 Task: Find a one-way flight from Budapest to Warsaw for 4 passengers on 18 July.
Action: Mouse pressed left at (379, 342)
Screenshot: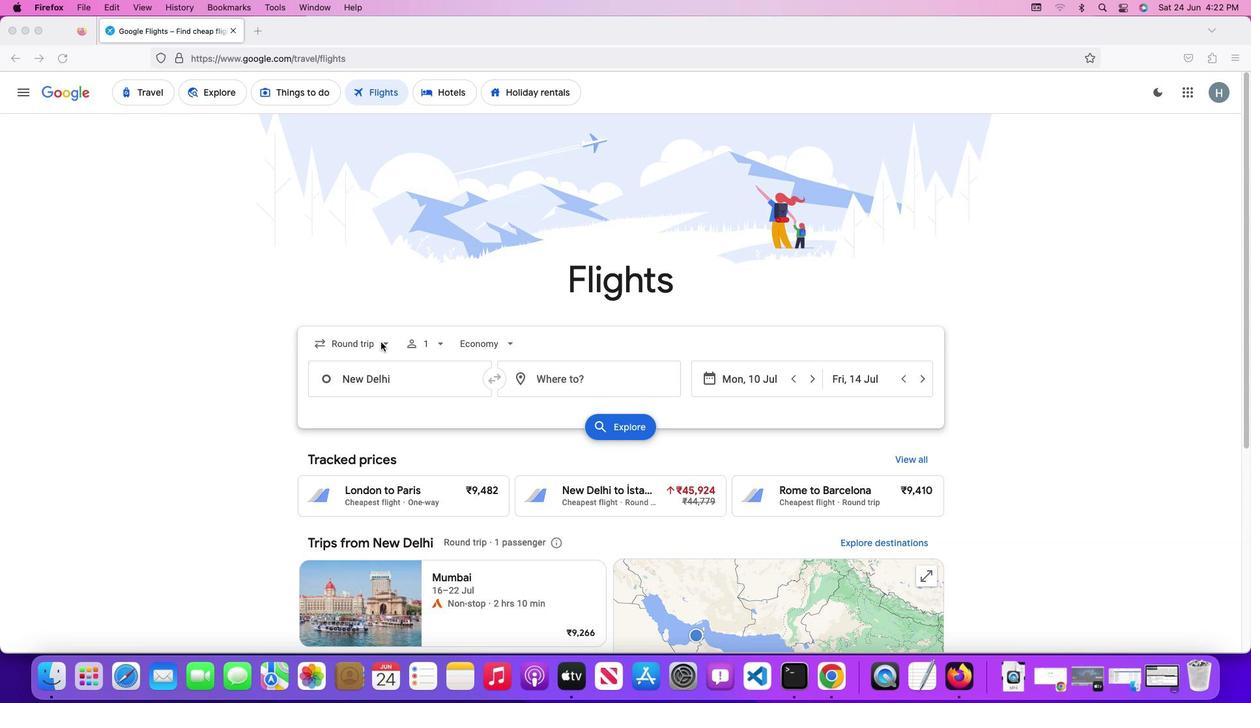 
Action: Mouse moved to (381, 342)
Screenshot: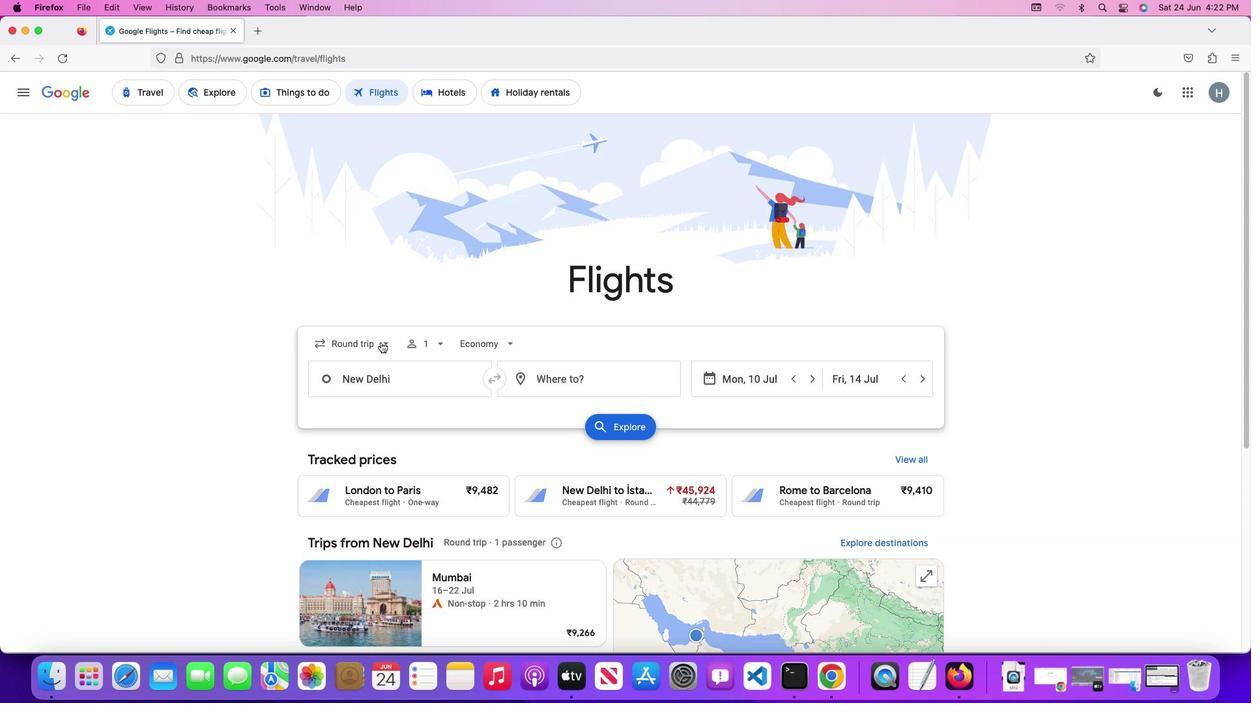
Action: Mouse pressed left at (381, 342)
Screenshot: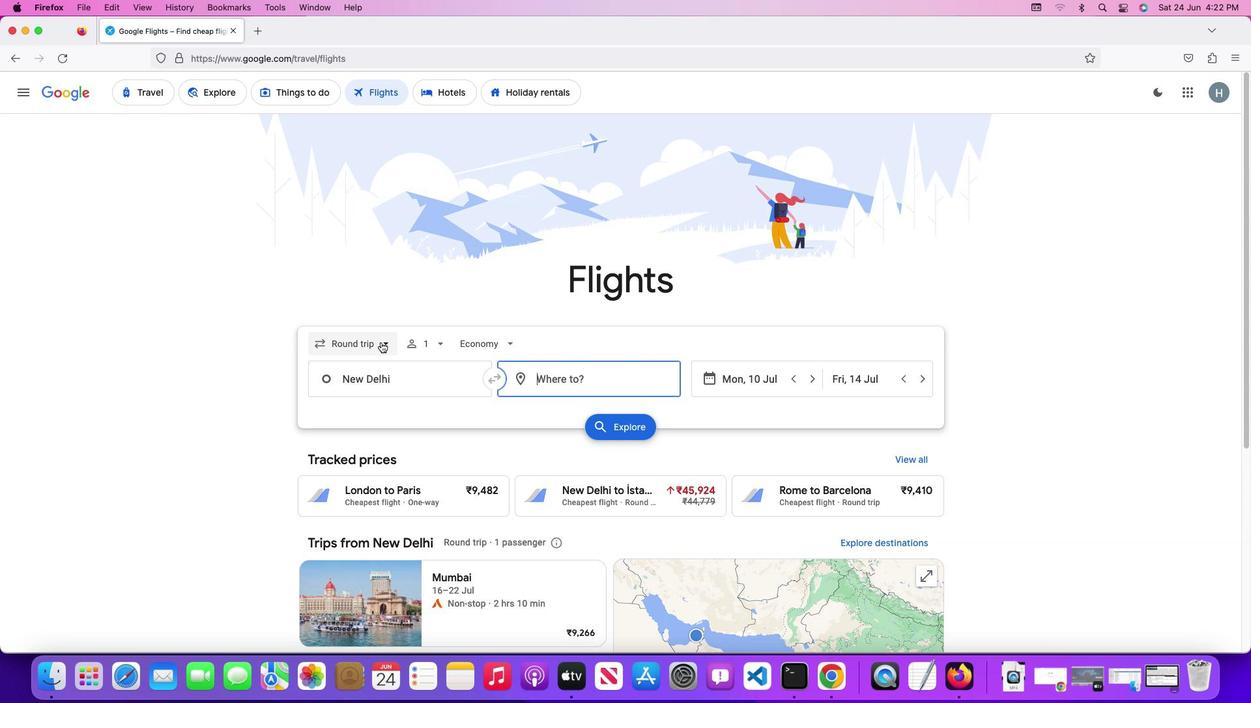 
Action: Mouse moved to (381, 414)
Screenshot: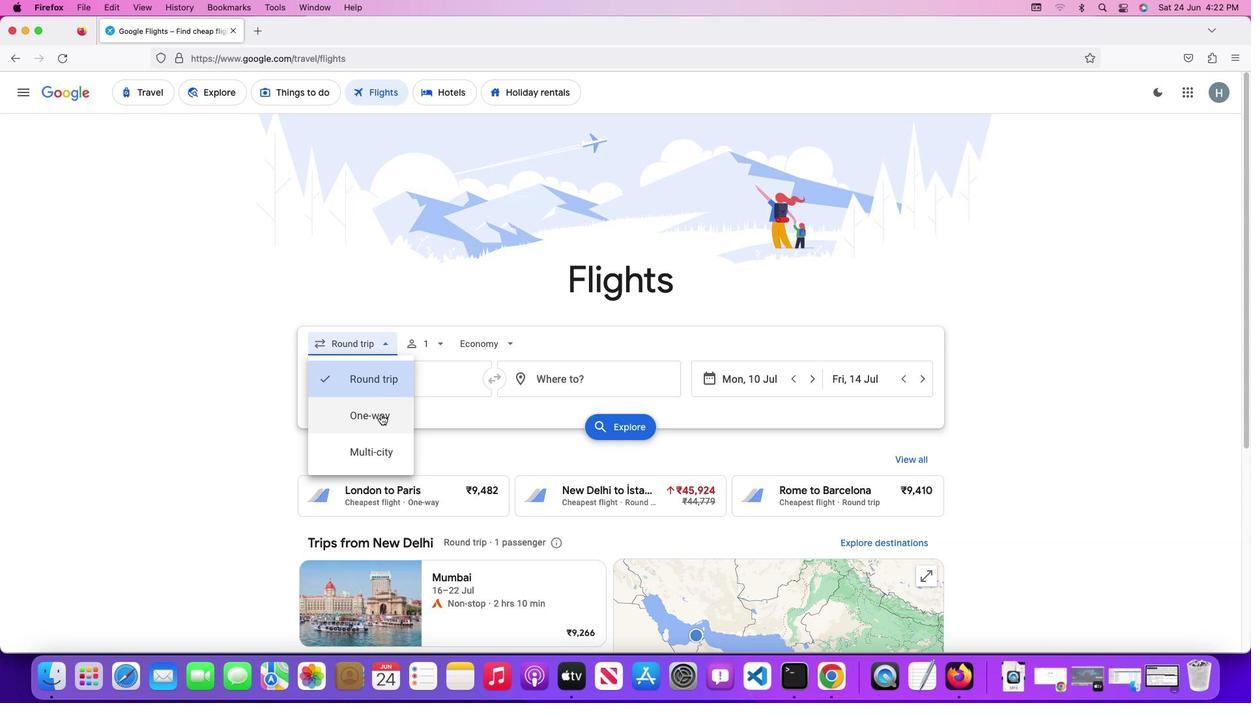 
Action: Mouse pressed left at (381, 414)
Screenshot: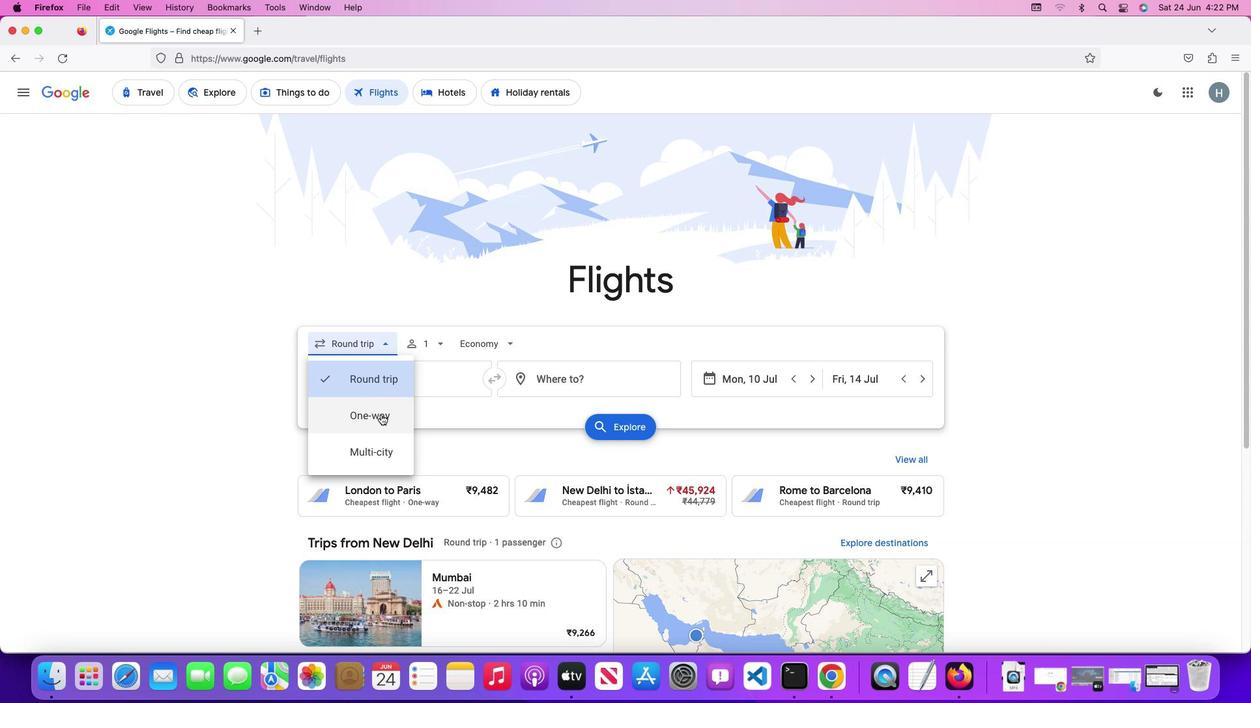 
Action: Mouse moved to (433, 344)
Screenshot: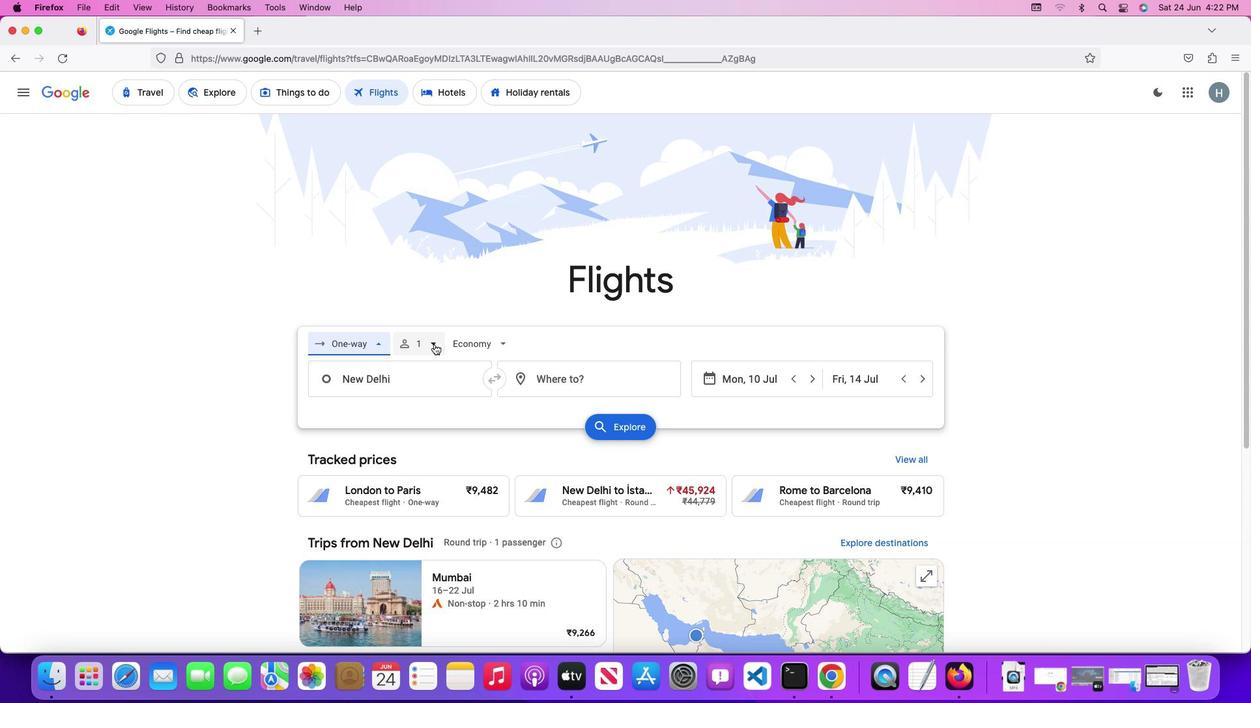 
Action: Mouse pressed left at (433, 344)
Screenshot: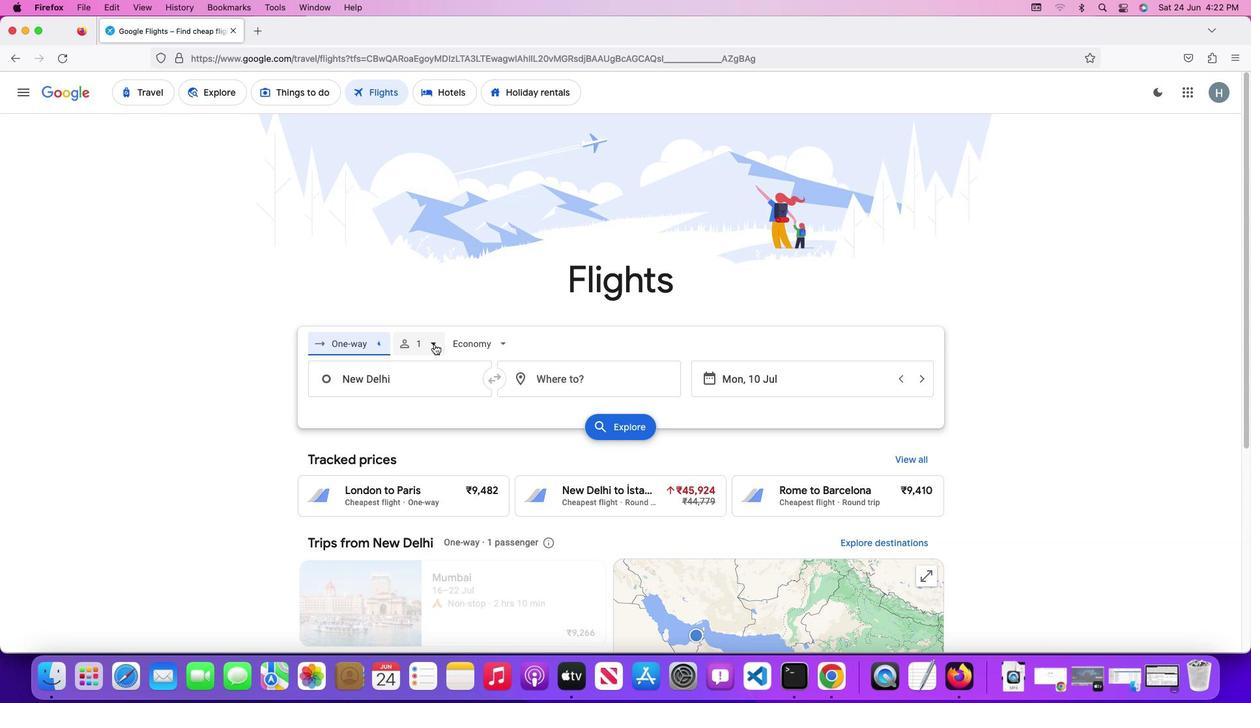 
Action: Mouse moved to (534, 375)
Screenshot: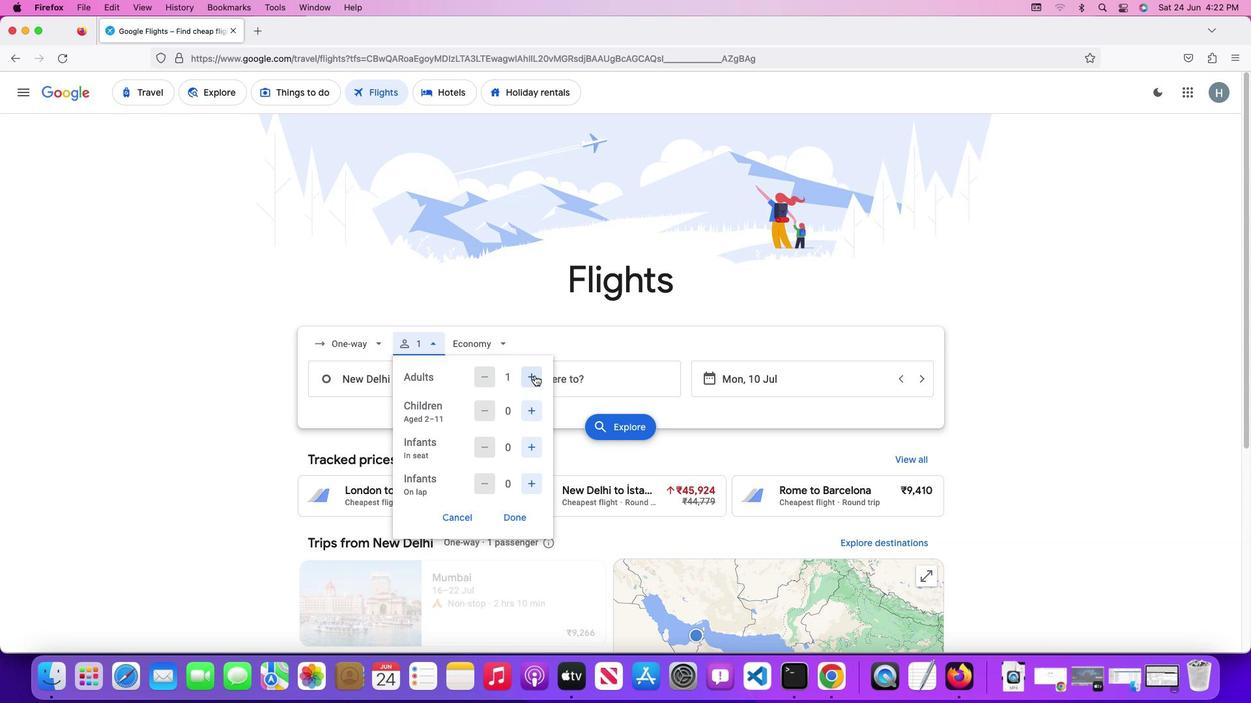 
Action: Mouse pressed left at (534, 375)
Screenshot: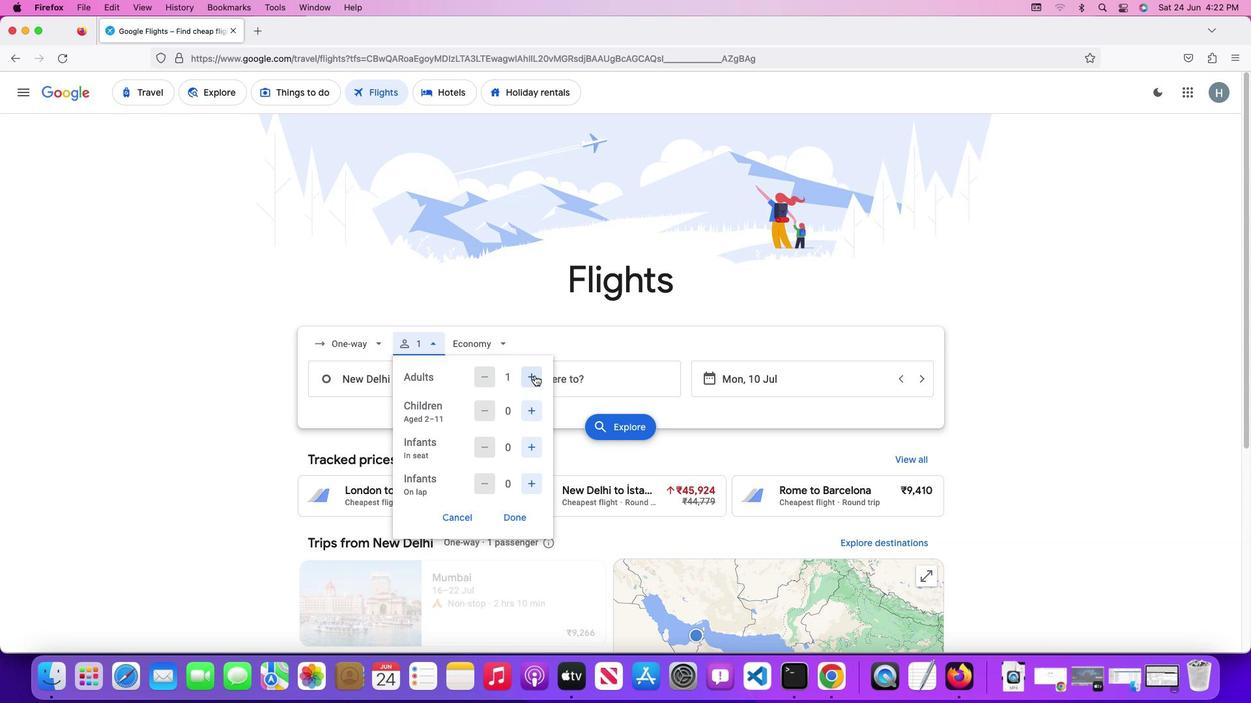 
Action: Mouse pressed left at (534, 375)
Screenshot: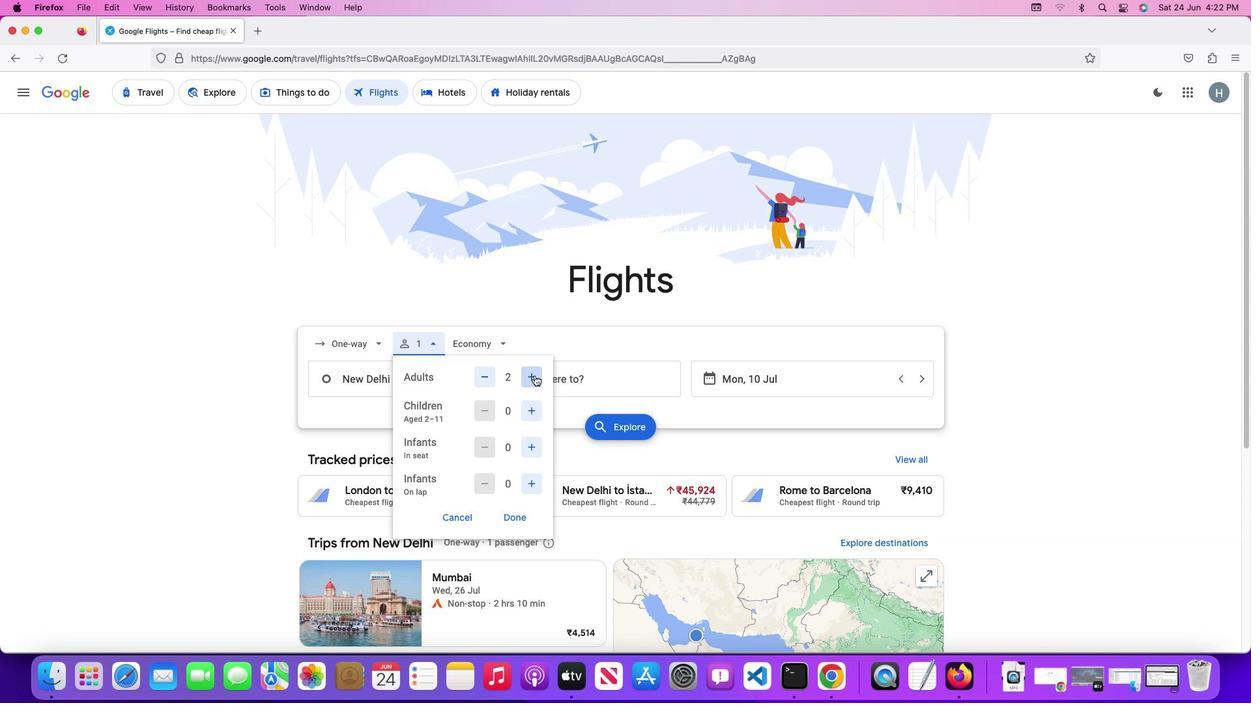 
Action: Mouse moved to (534, 410)
Screenshot: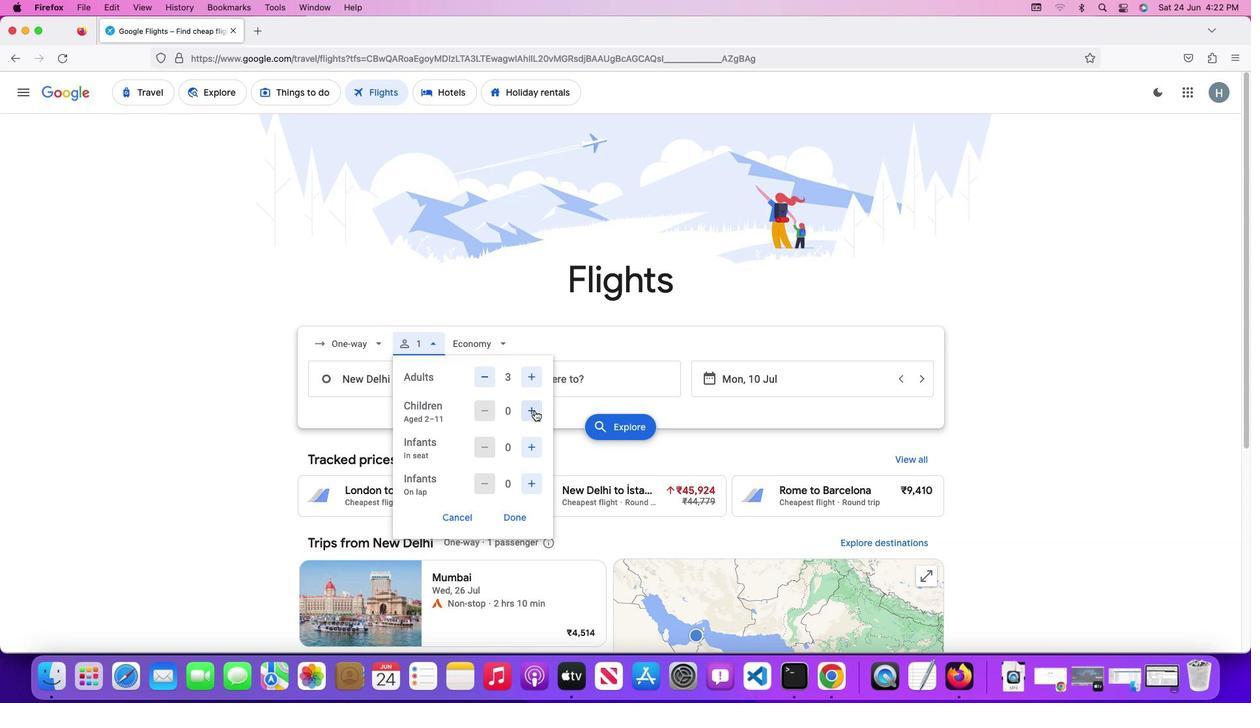 
Action: Mouse pressed left at (534, 410)
Screenshot: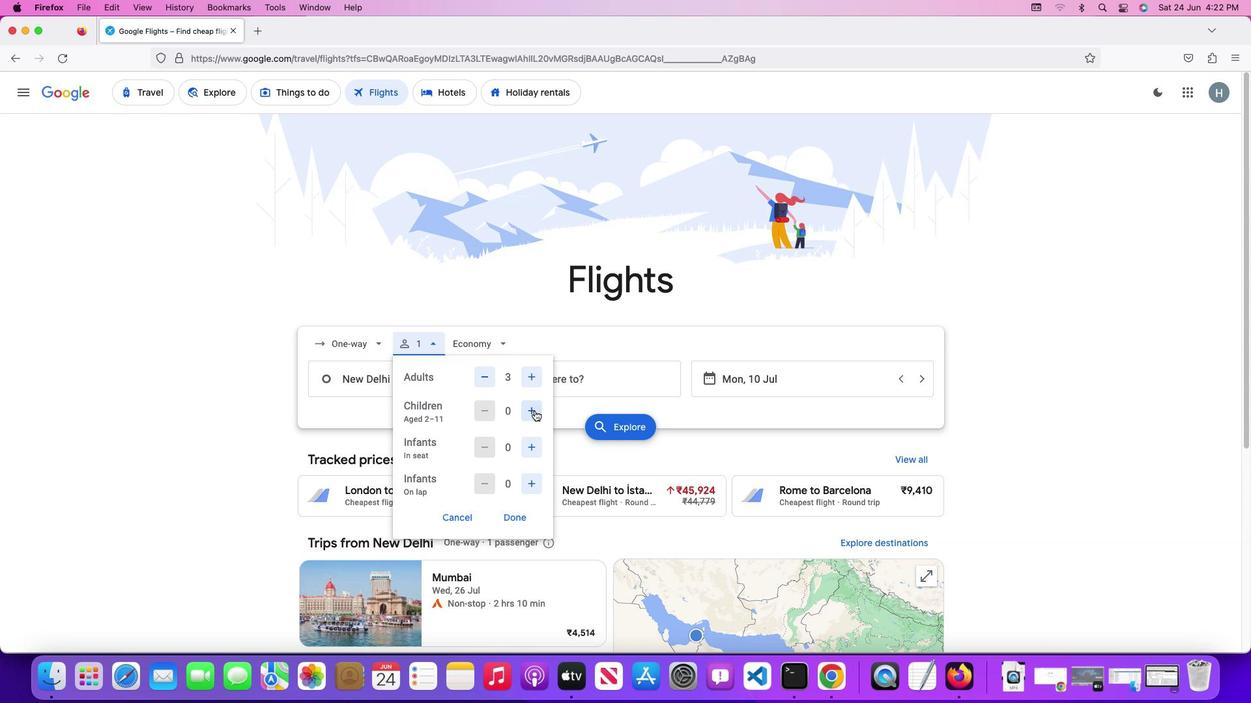 
Action: Mouse moved to (508, 517)
Screenshot: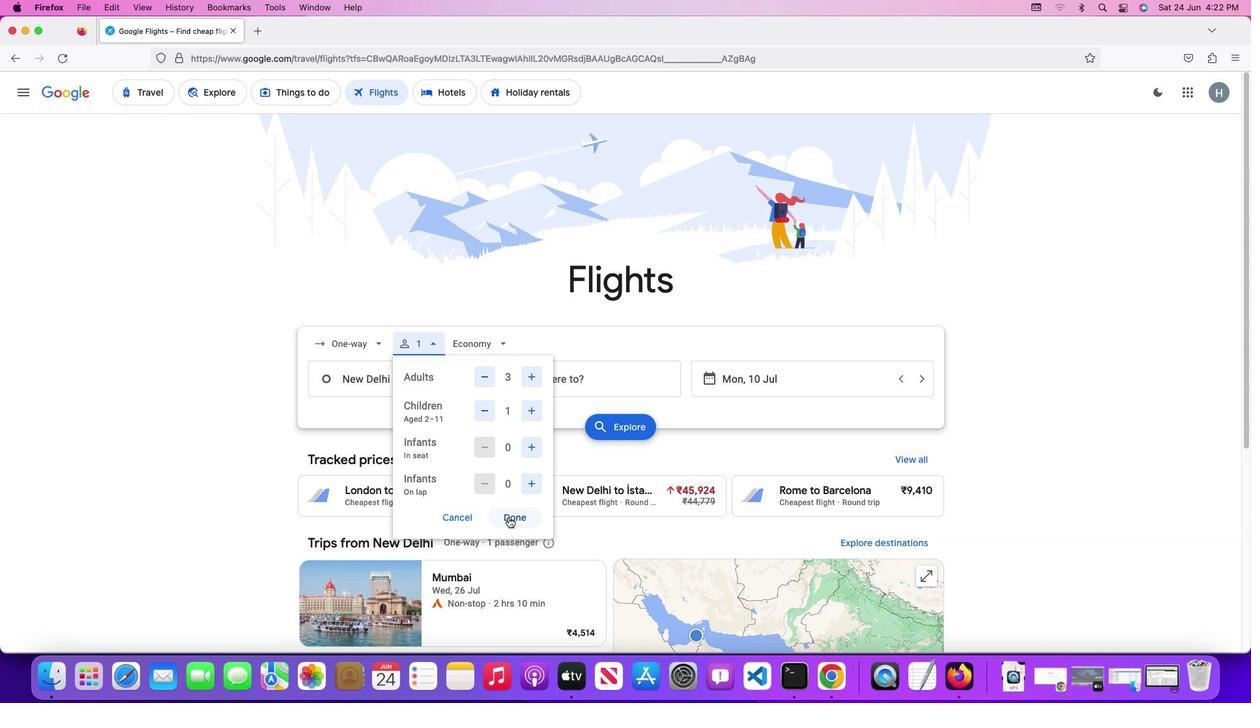 
Action: Mouse pressed left at (508, 517)
Screenshot: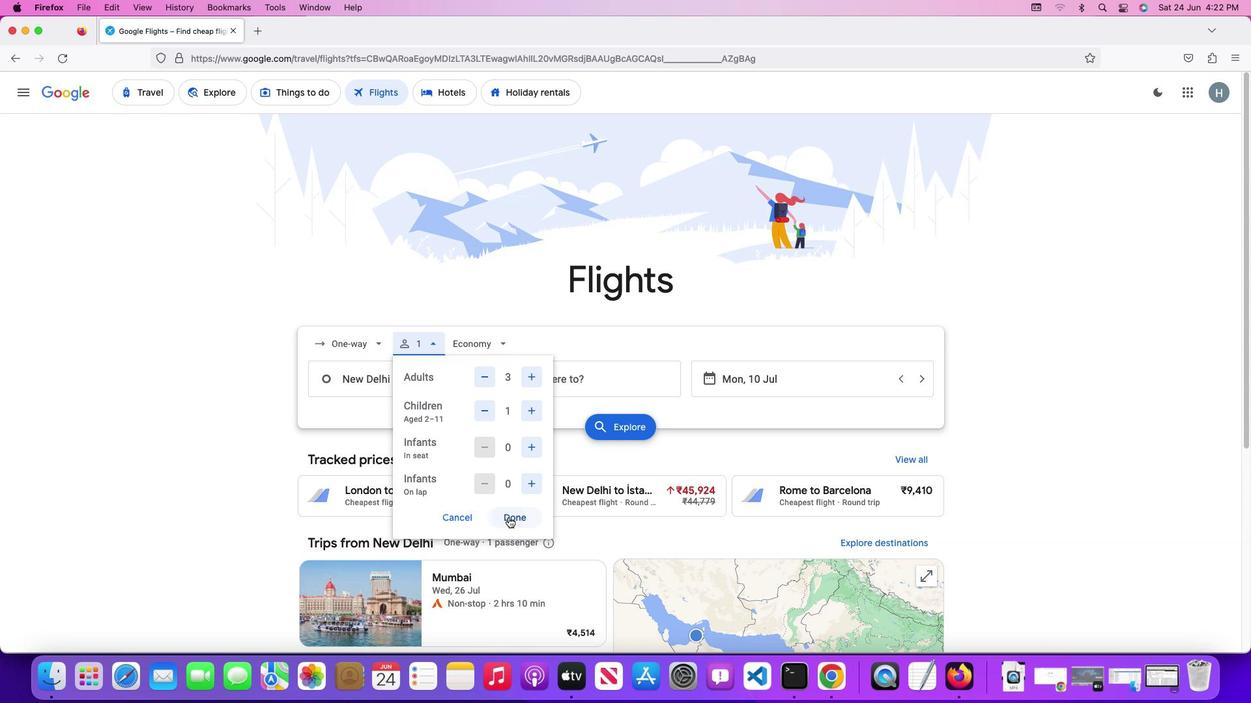 
Action: Mouse moved to (411, 387)
Screenshot: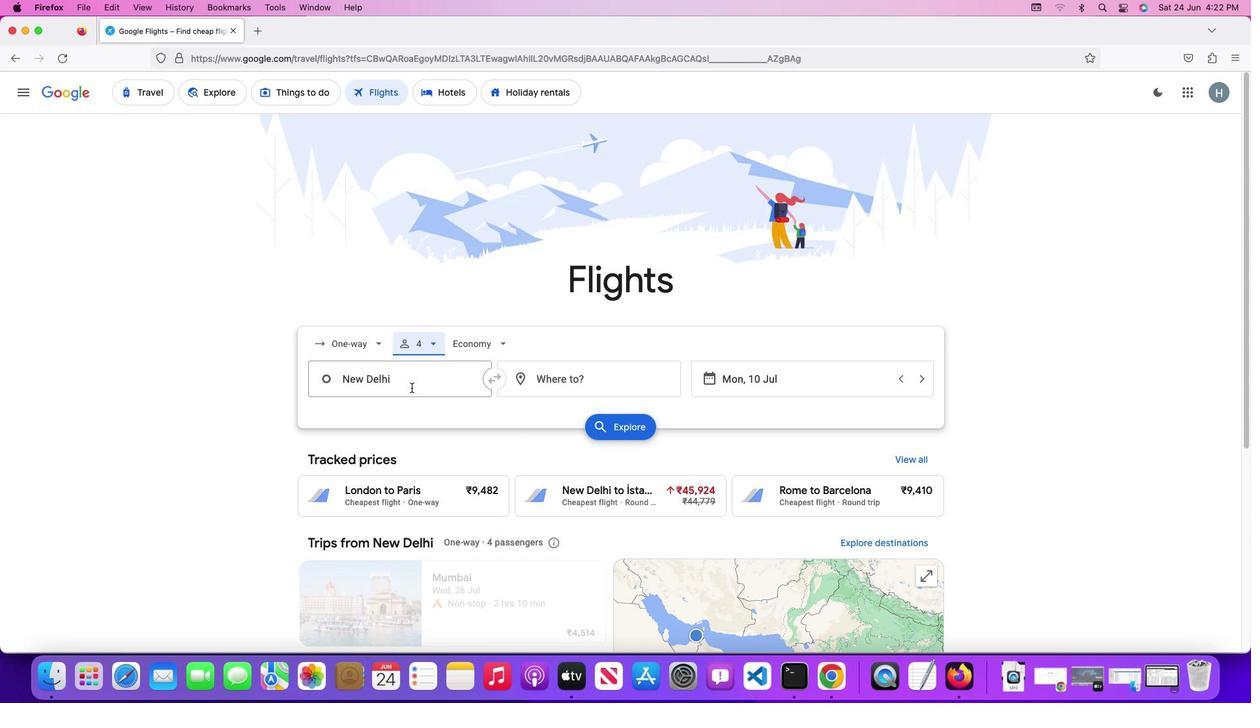 
Action: Mouse pressed left at (411, 387)
Screenshot: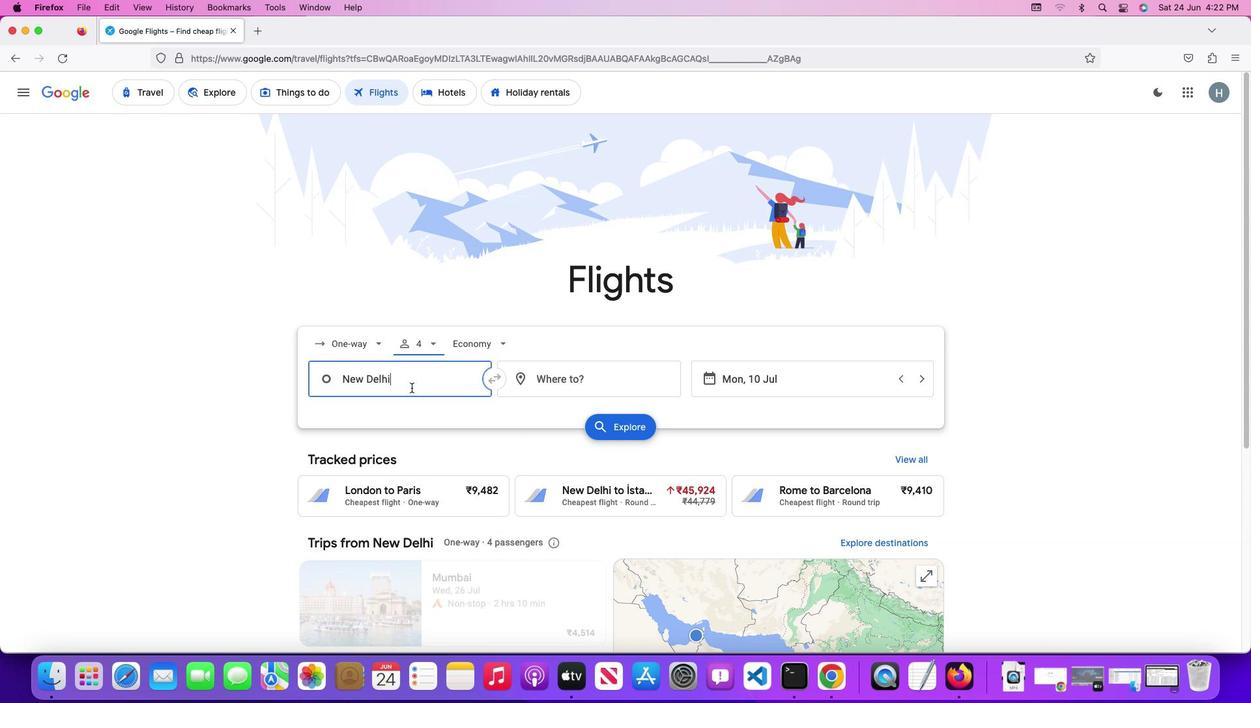 
Action: Key pressed Key.shift'B'
Screenshot: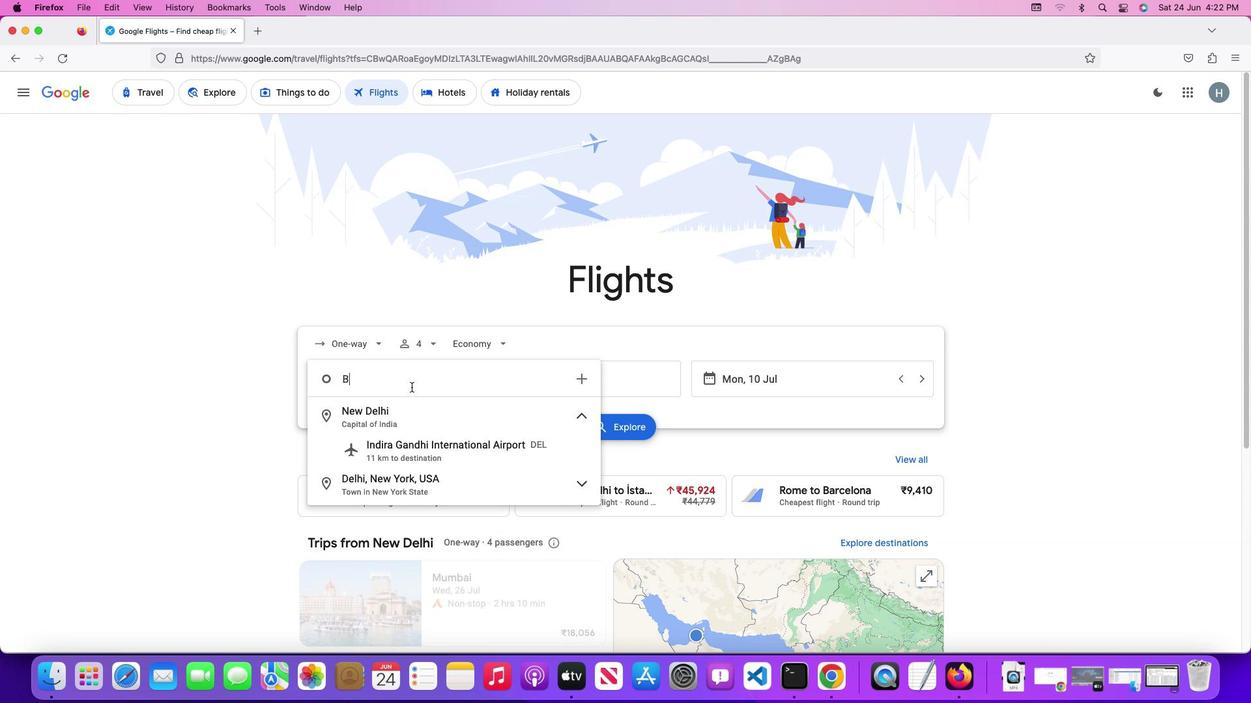 
Action: Mouse moved to (411, 387)
Screenshot: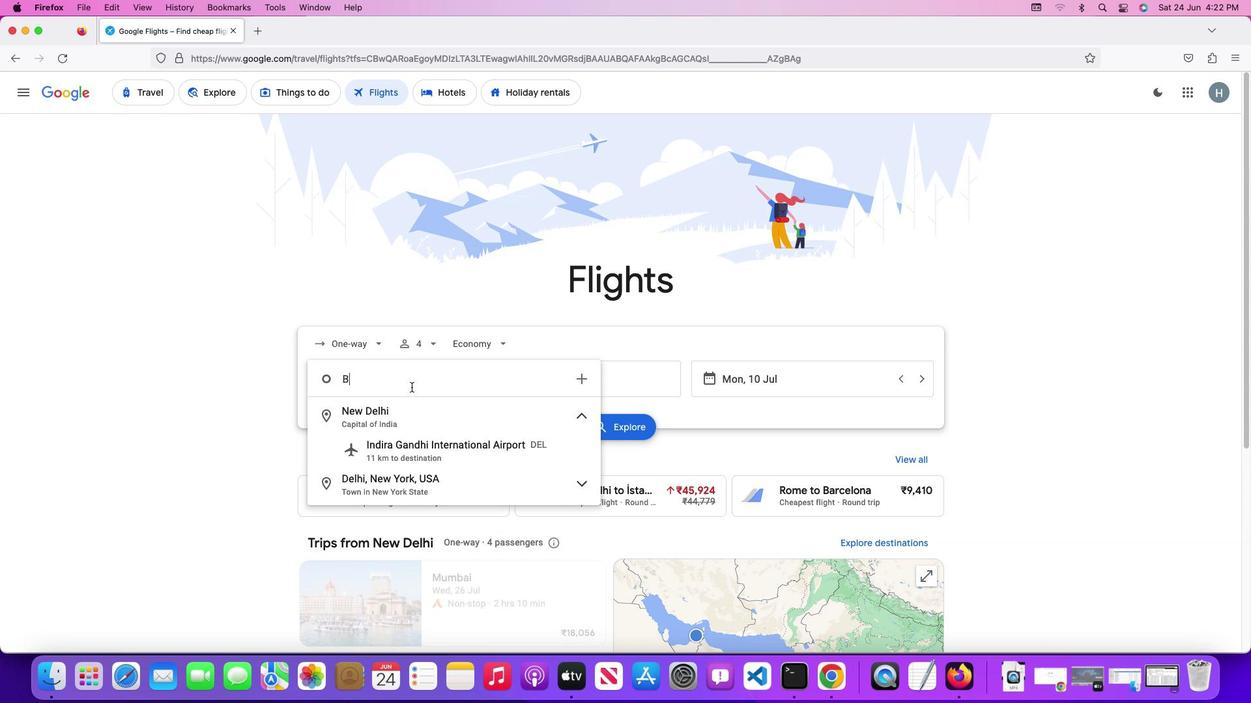 
Action: Key pressed 'u''d''a''p''e''s''t'
Screenshot: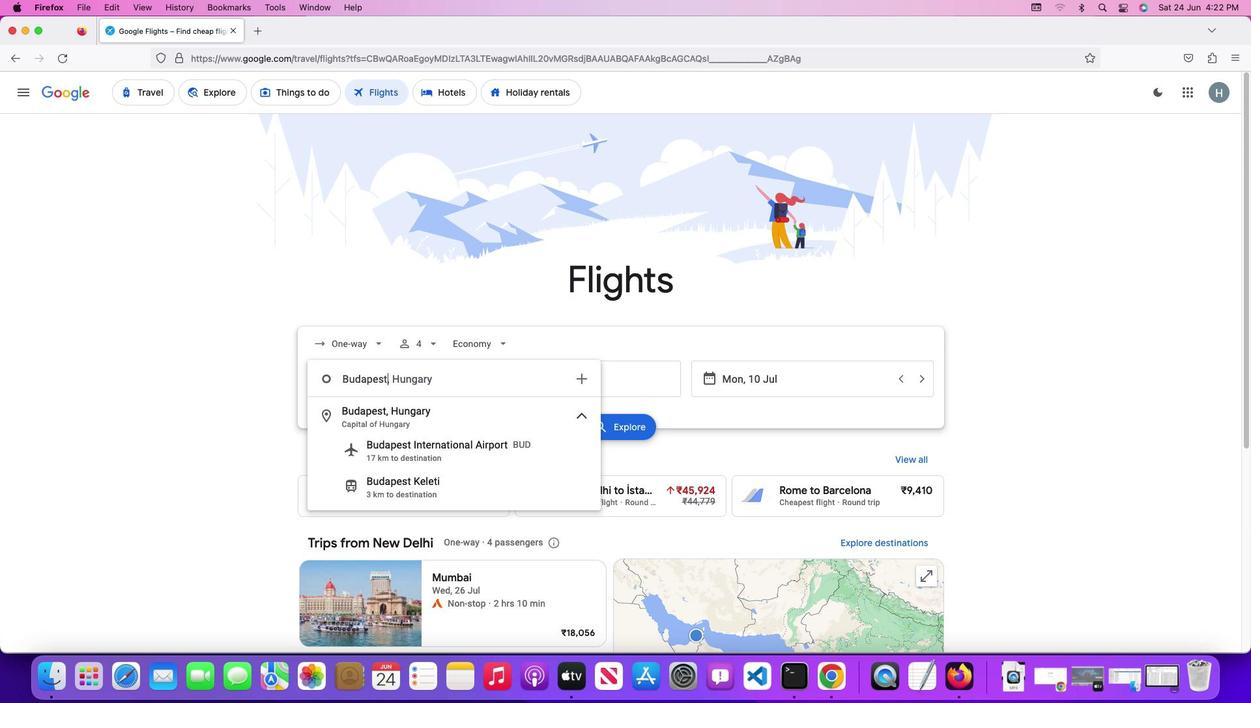 
Action: Mouse moved to (428, 422)
Screenshot: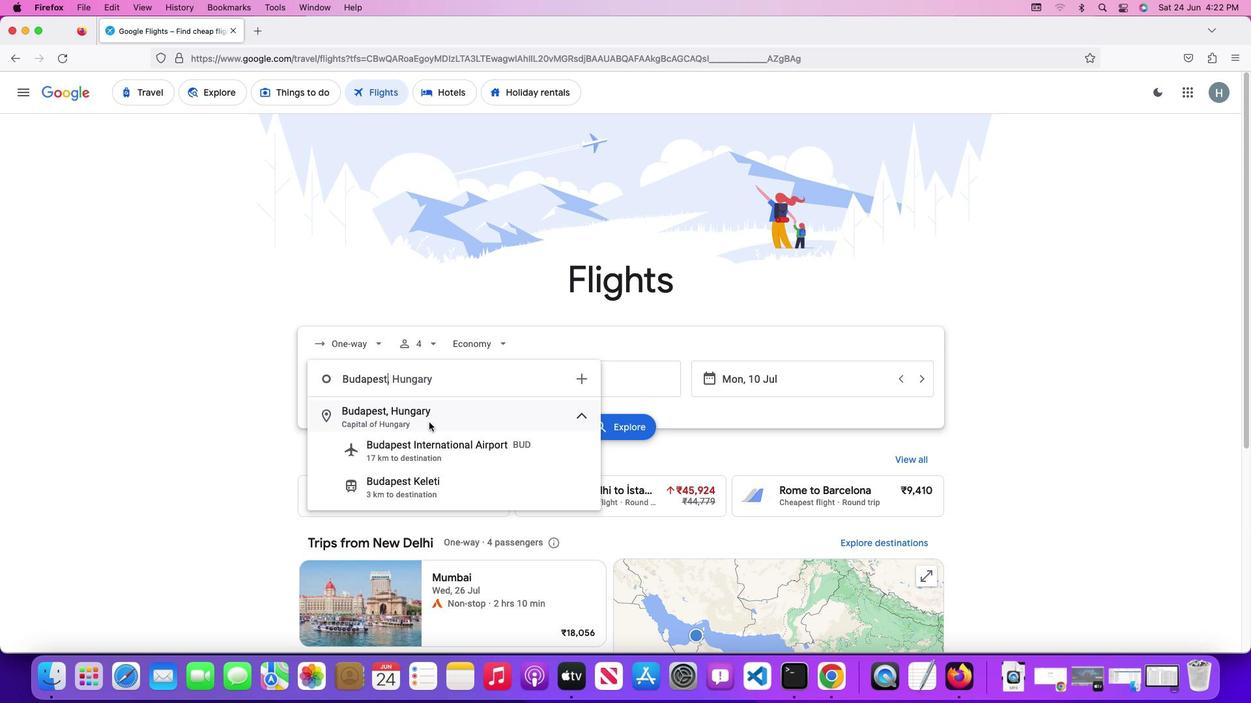 
Action: Mouse pressed left at (428, 422)
Screenshot: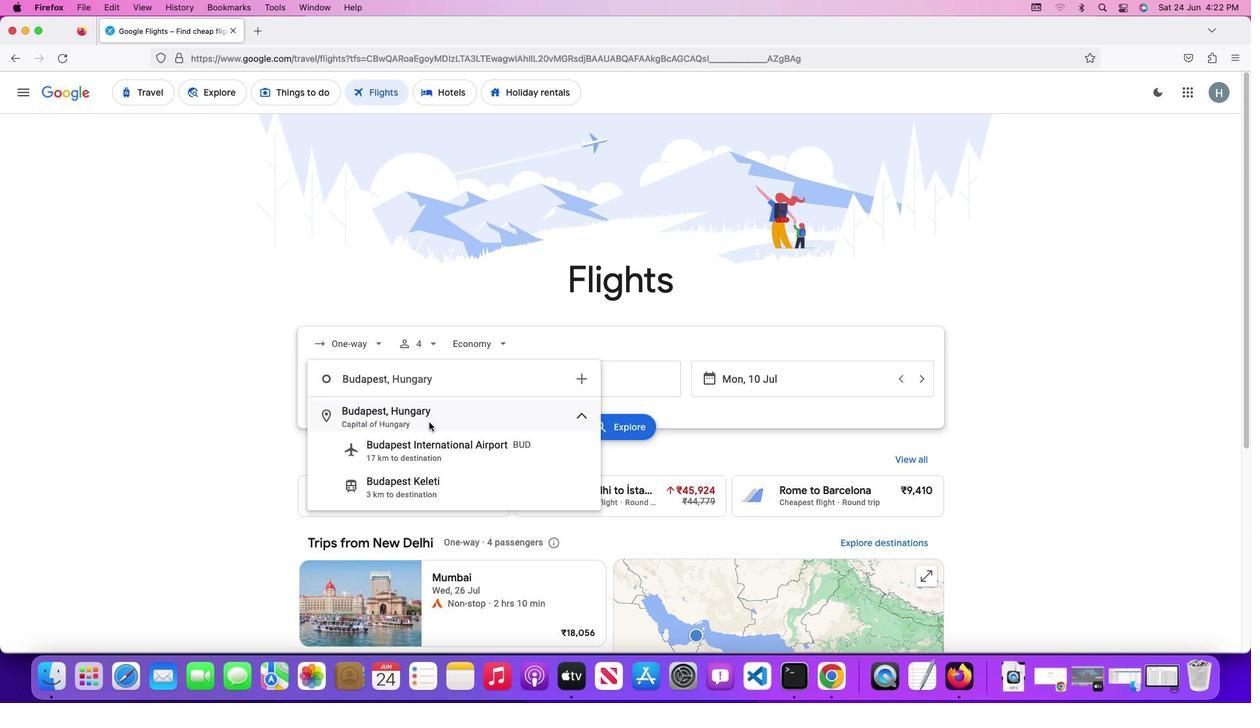 
Action: Mouse moved to (552, 376)
Screenshot: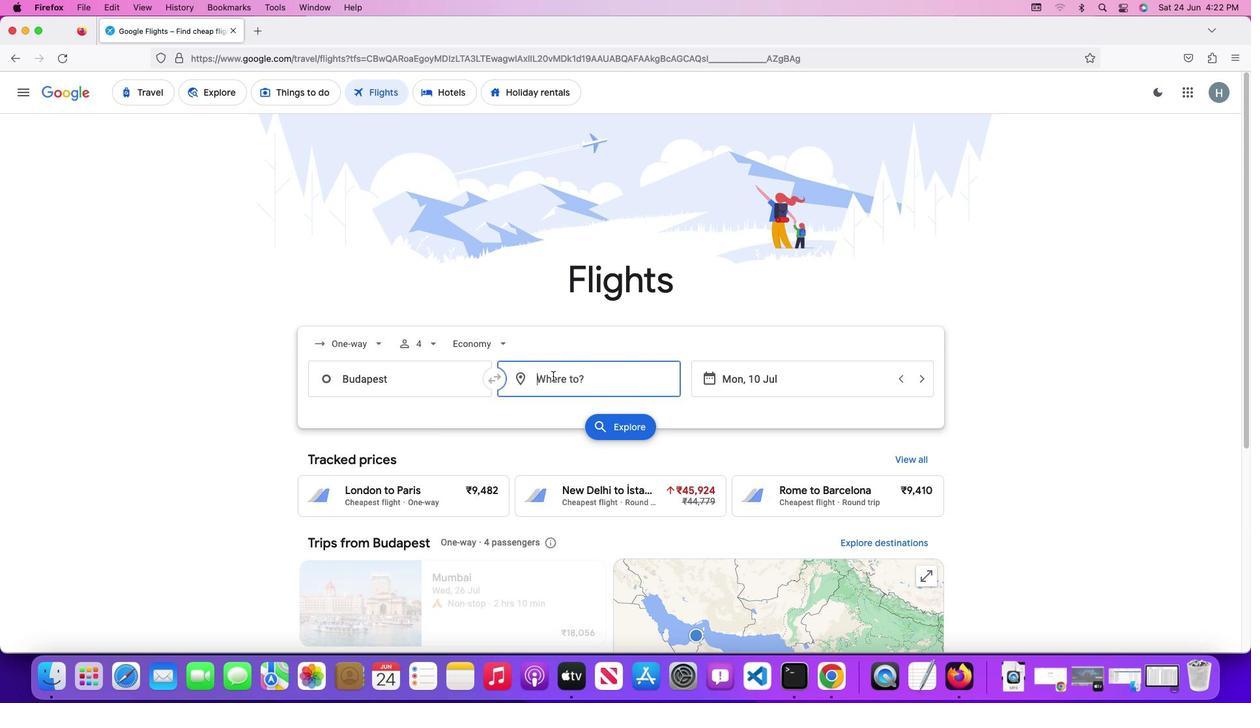 
Action: Mouse pressed left at (552, 376)
Screenshot: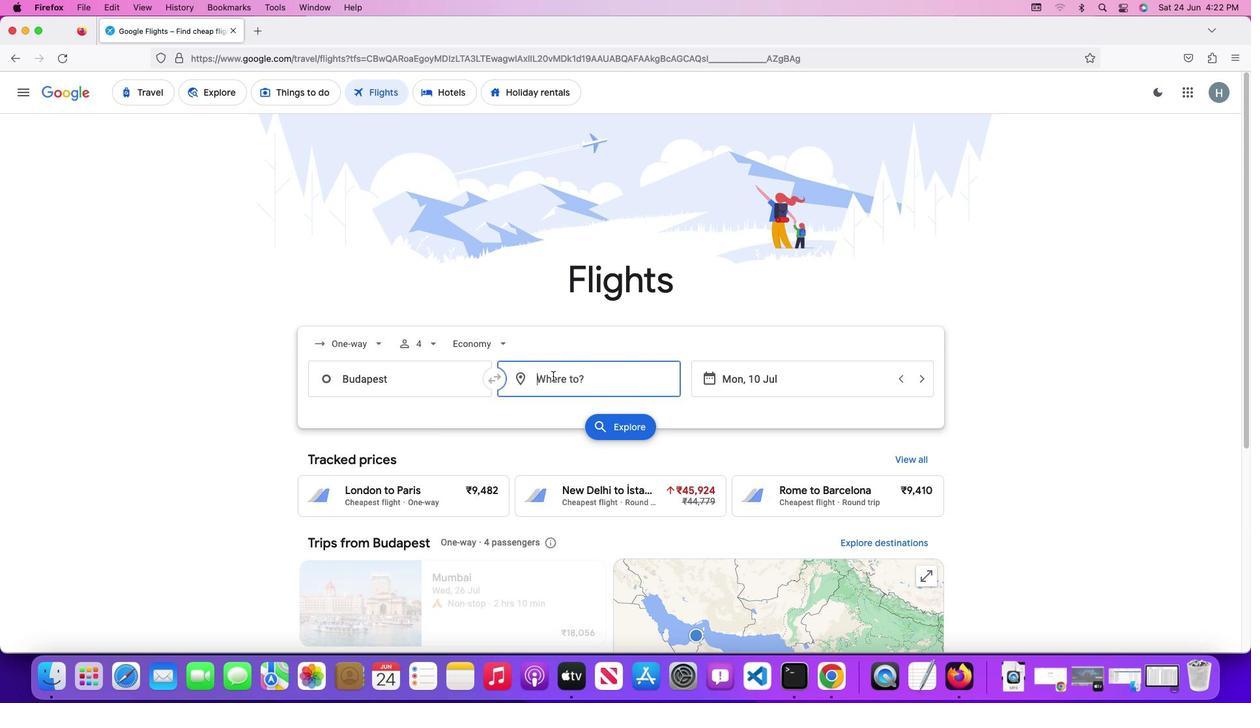 
Action: Key pressed Key.shift'W''a''r''s'
Screenshot: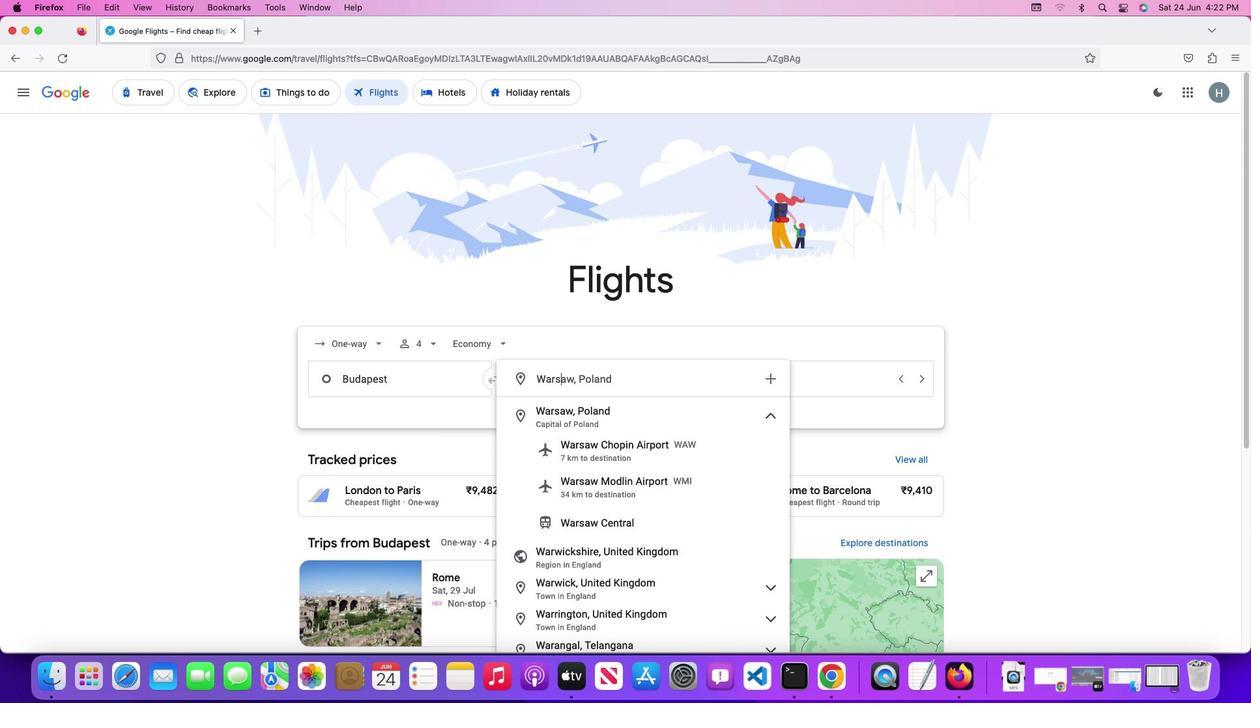 
Action: Mouse moved to (551, 373)
Screenshot: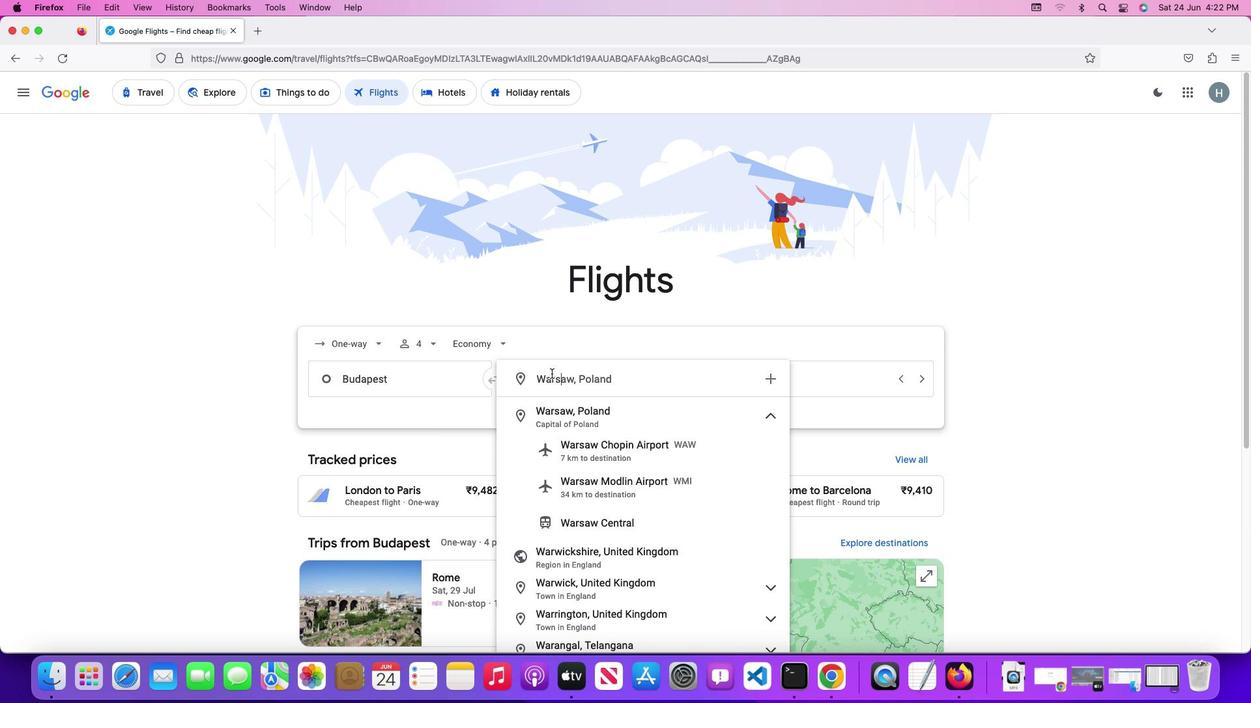 
Action: Key pressed 'a'
Screenshot: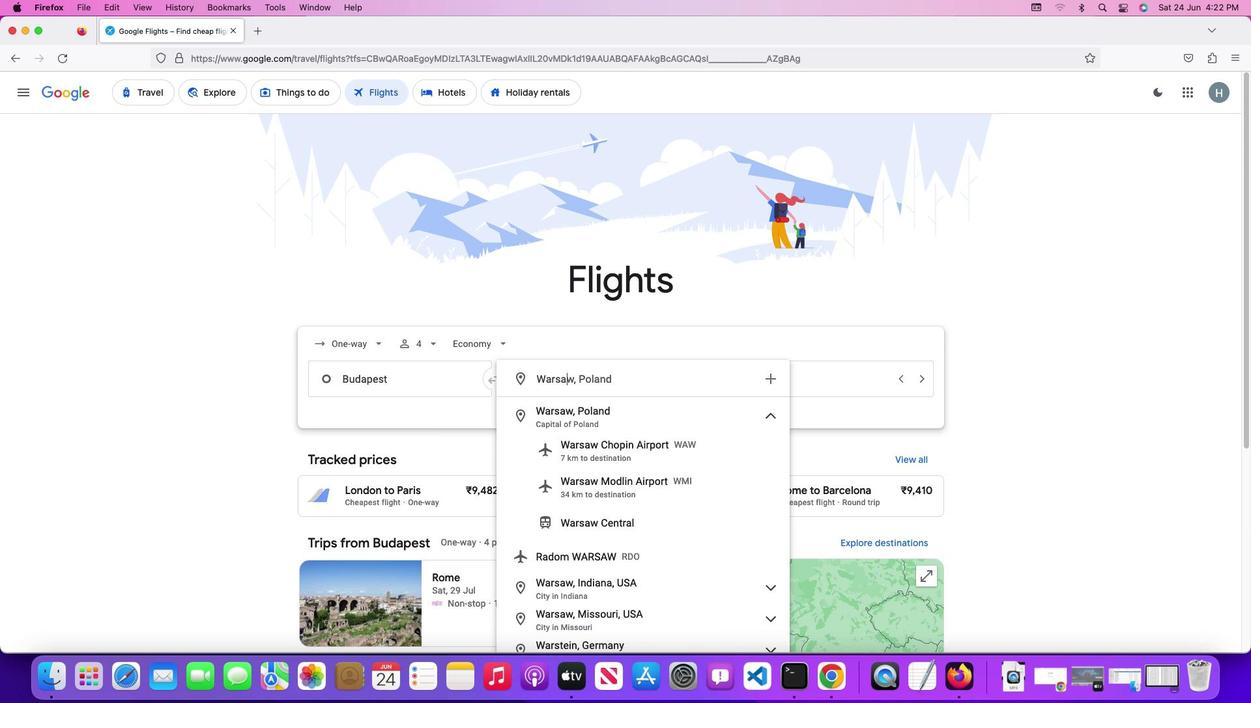 
Action: Mouse moved to (552, 373)
Screenshot: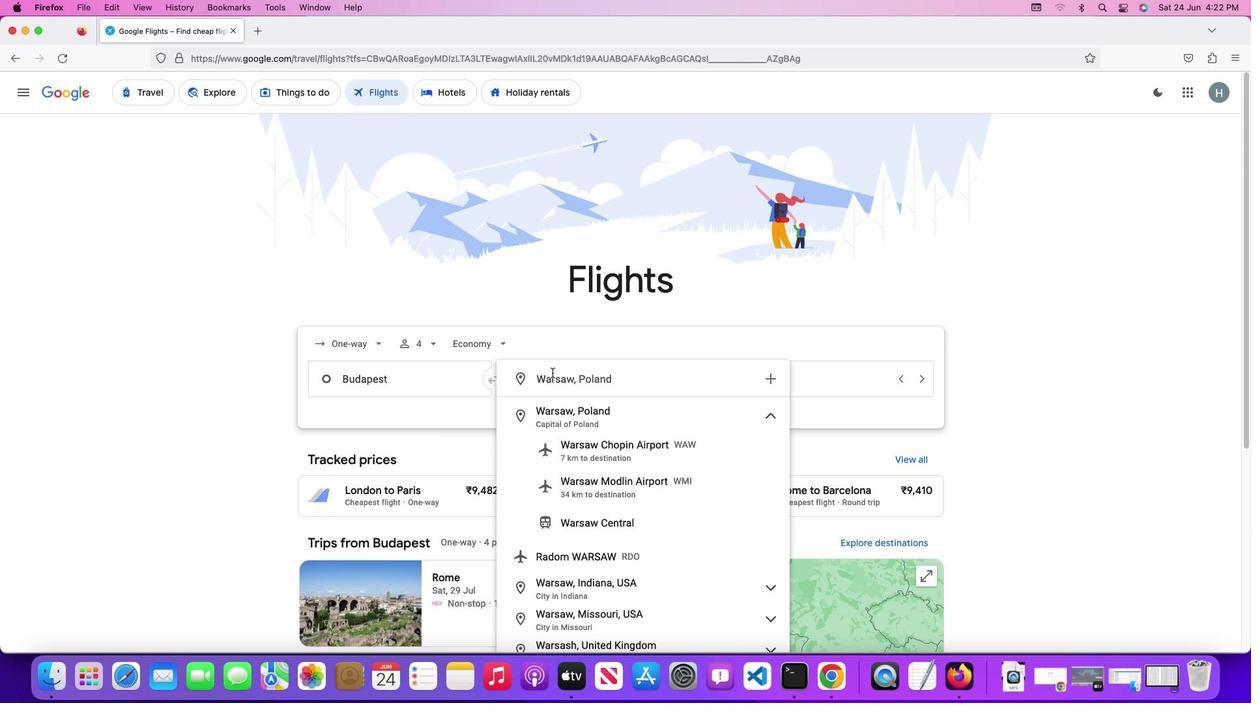 
Action: Key pressed 'w'
Screenshot: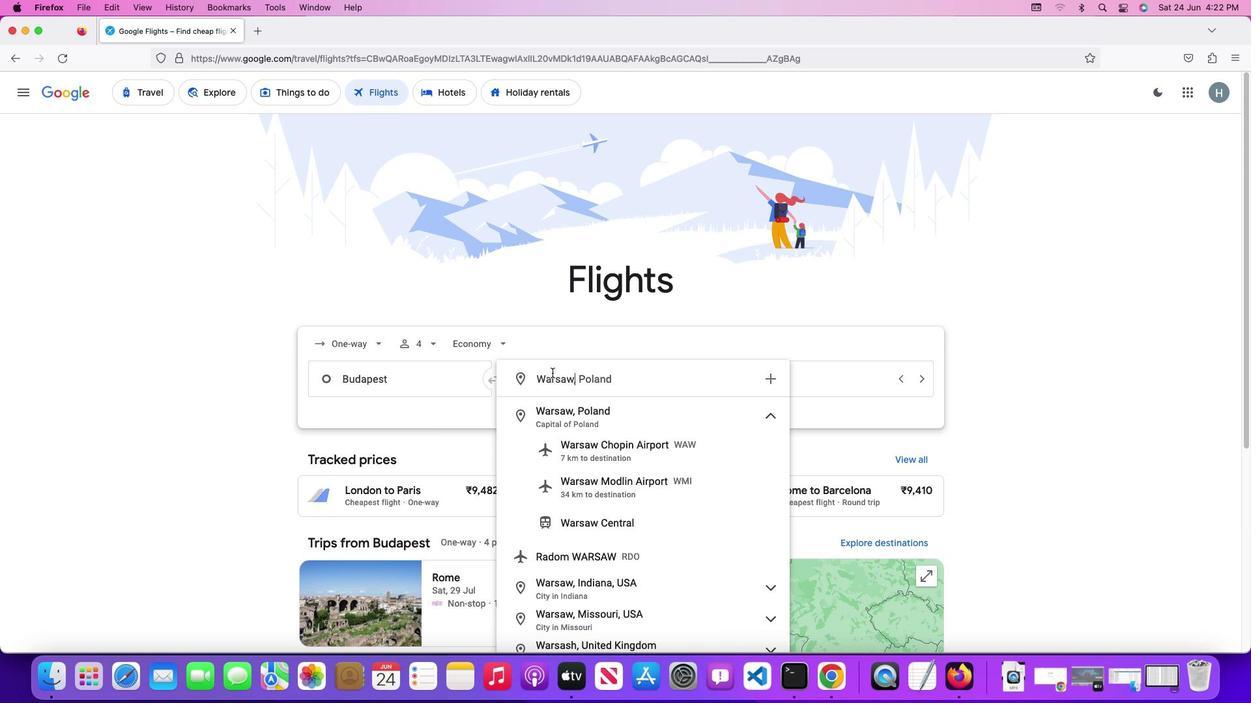 
Action: Mouse moved to (606, 413)
Screenshot: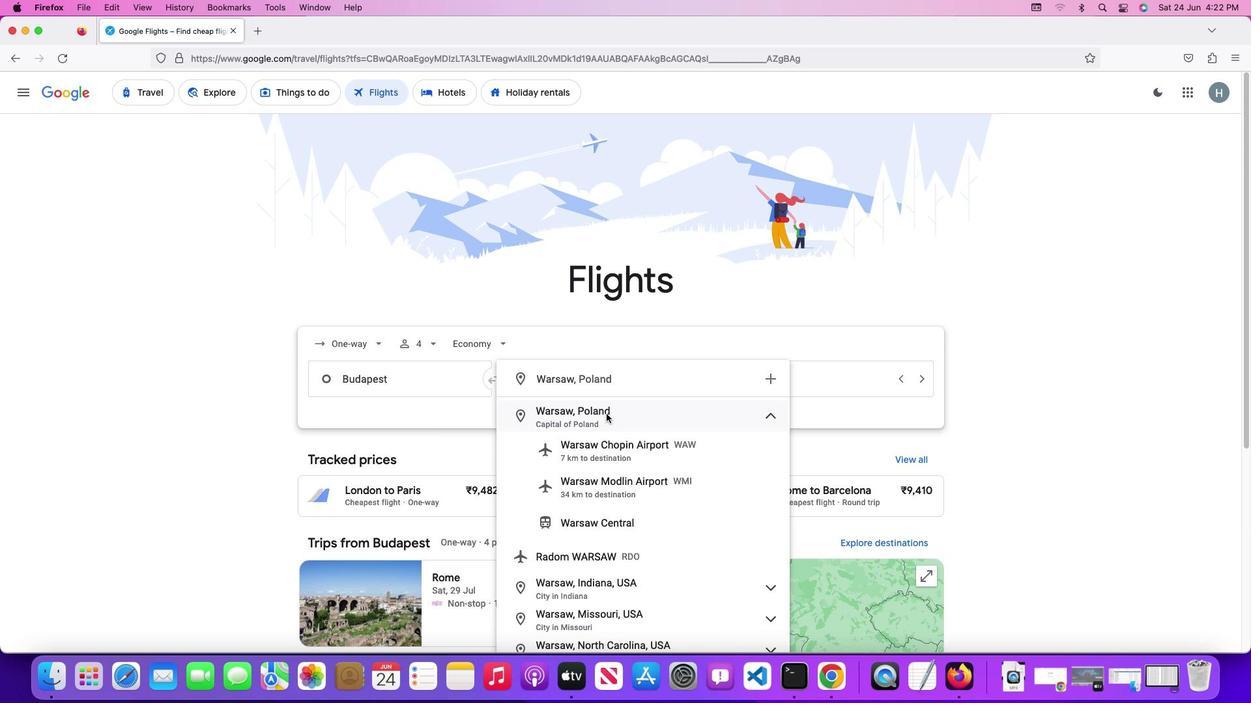 
Action: Mouse pressed left at (606, 413)
Screenshot: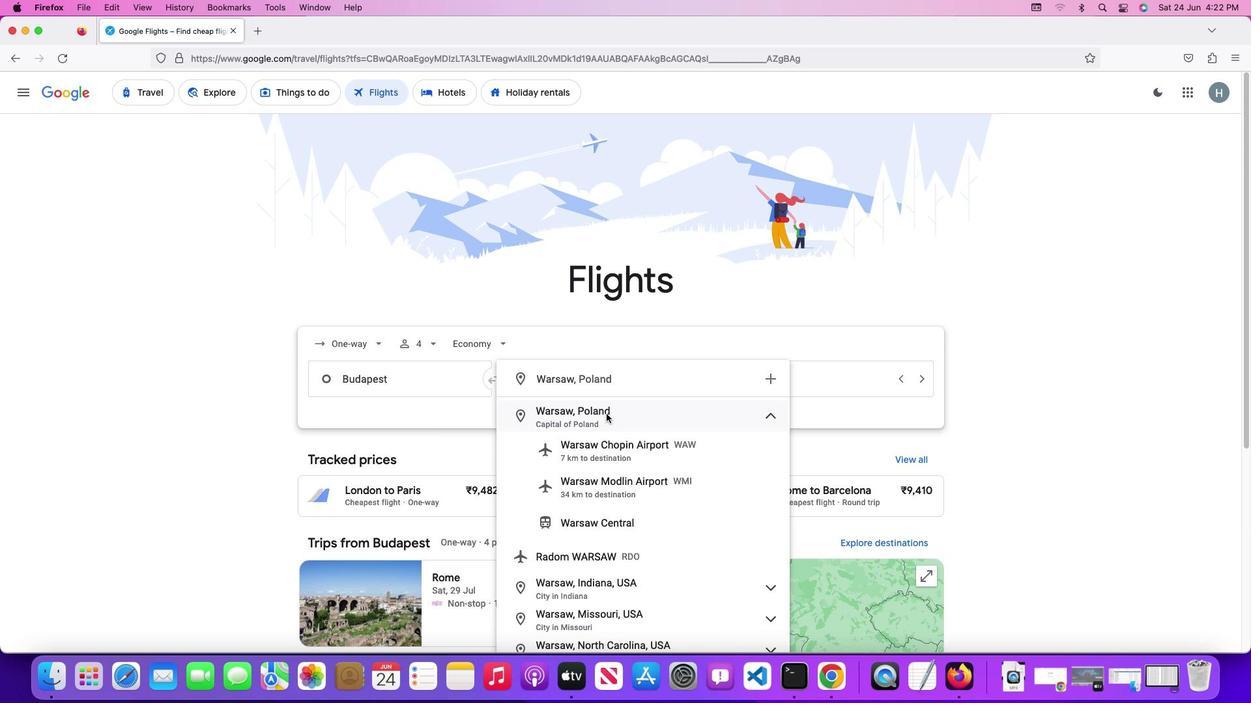 
Action: Mouse moved to (792, 381)
Screenshot: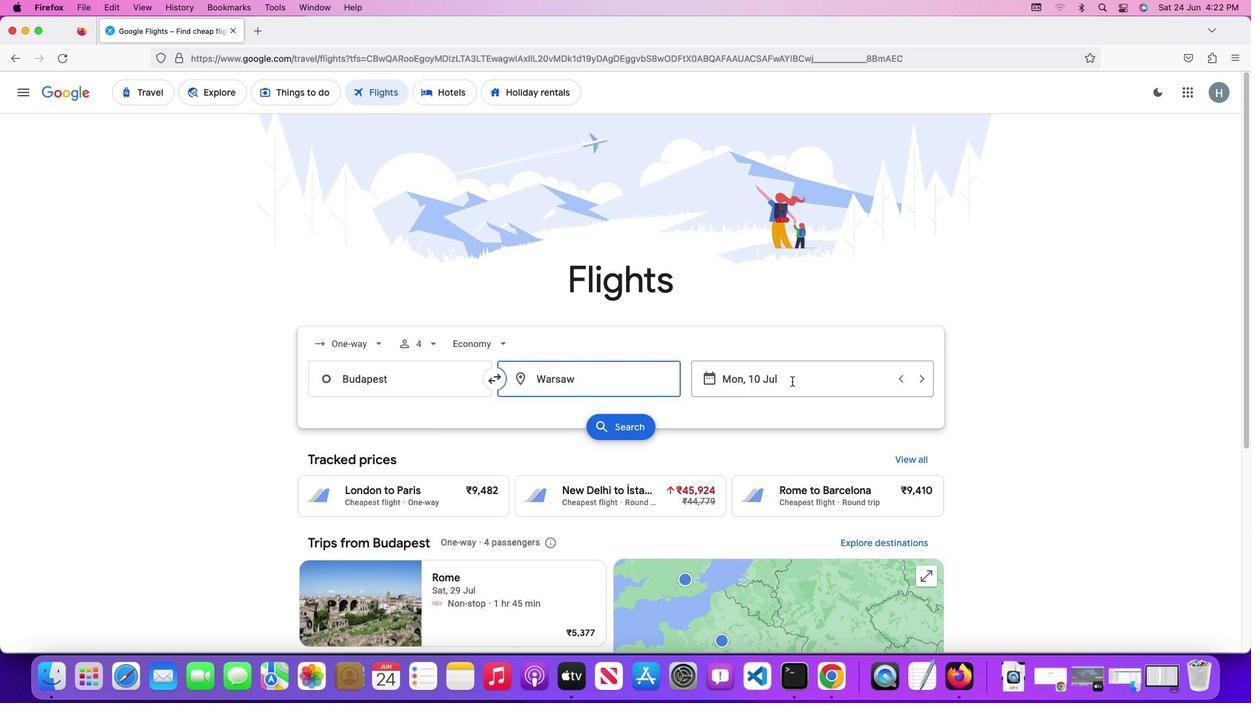 
Action: Mouse pressed left at (792, 381)
Screenshot: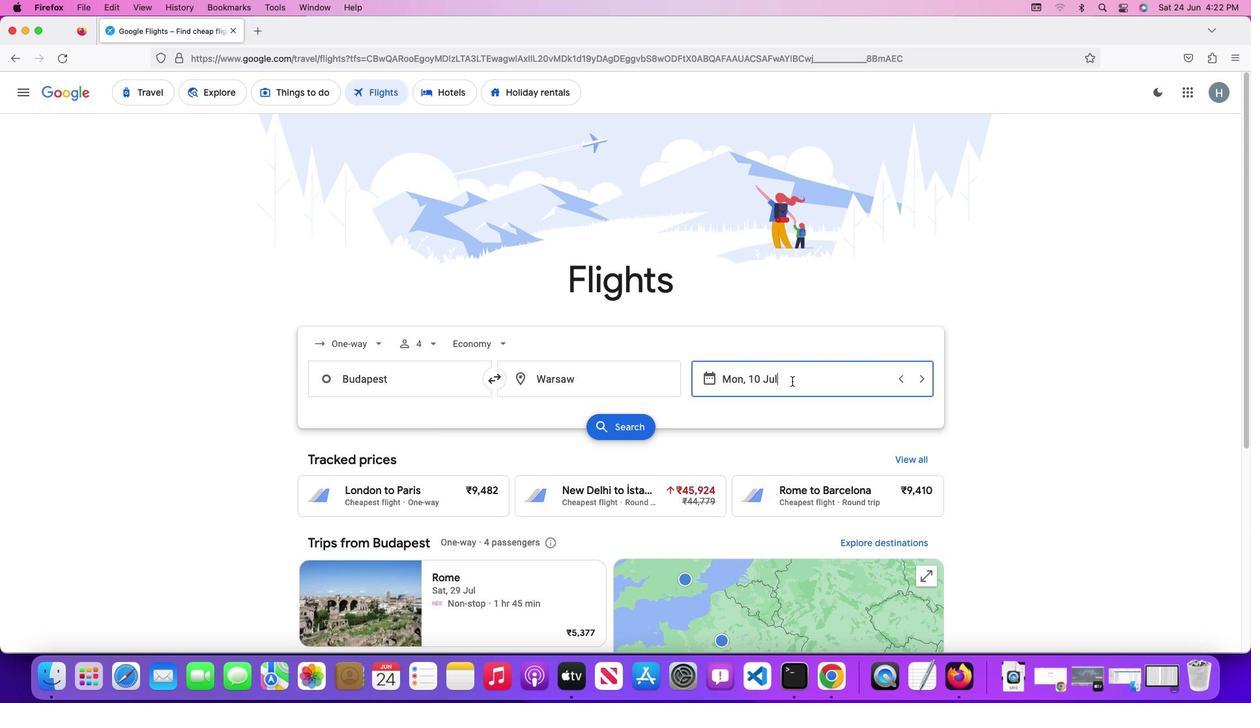 
Action: Mouse moved to (779, 516)
Screenshot: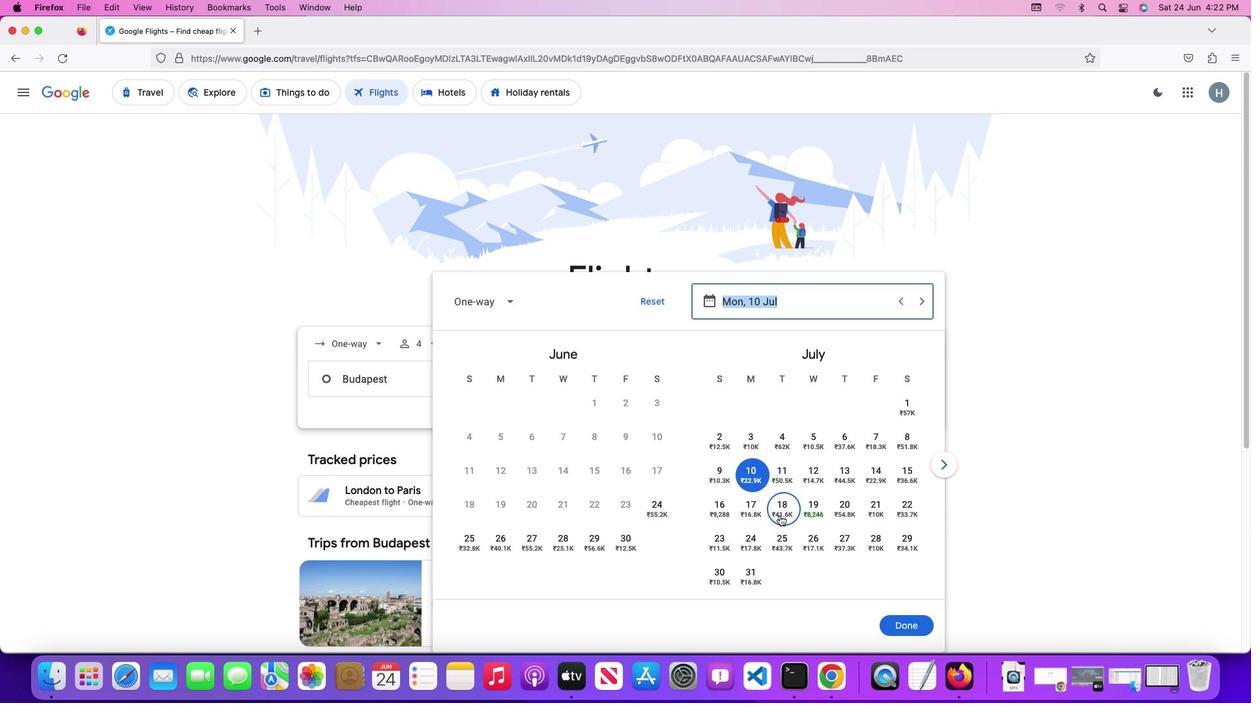 
Action: Mouse pressed left at (779, 516)
Screenshot: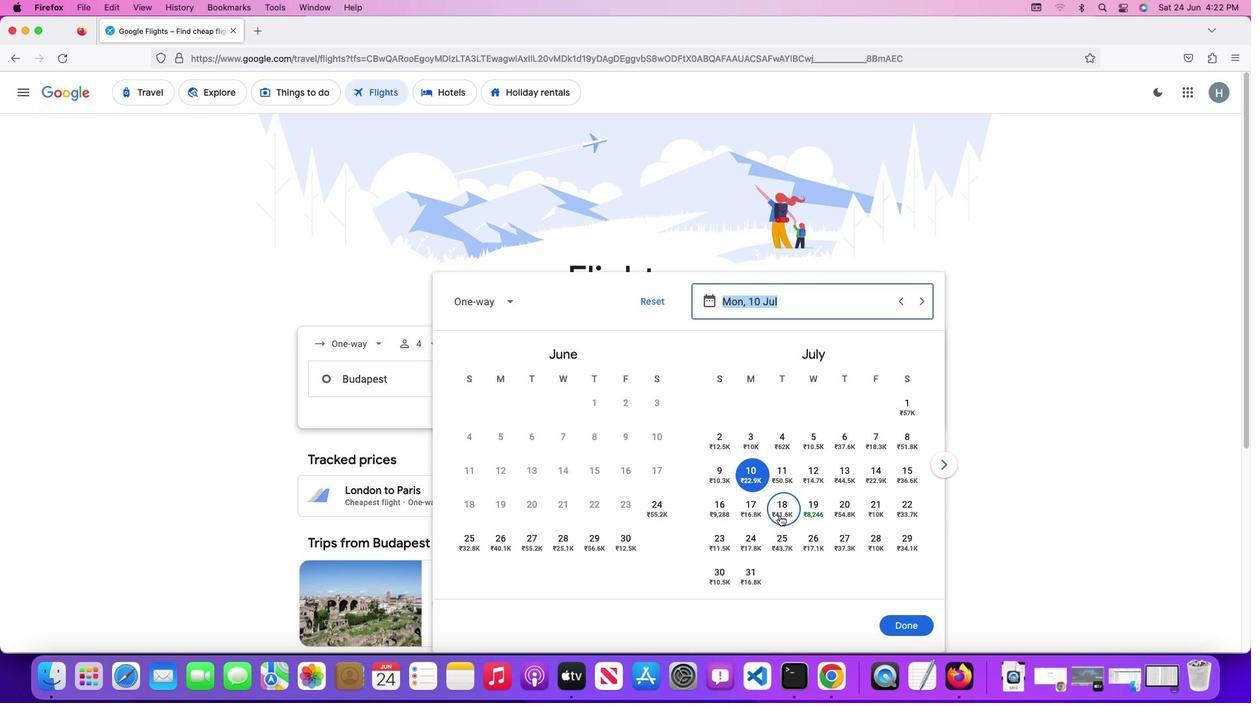 
Action: Mouse moved to (908, 624)
Screenshot: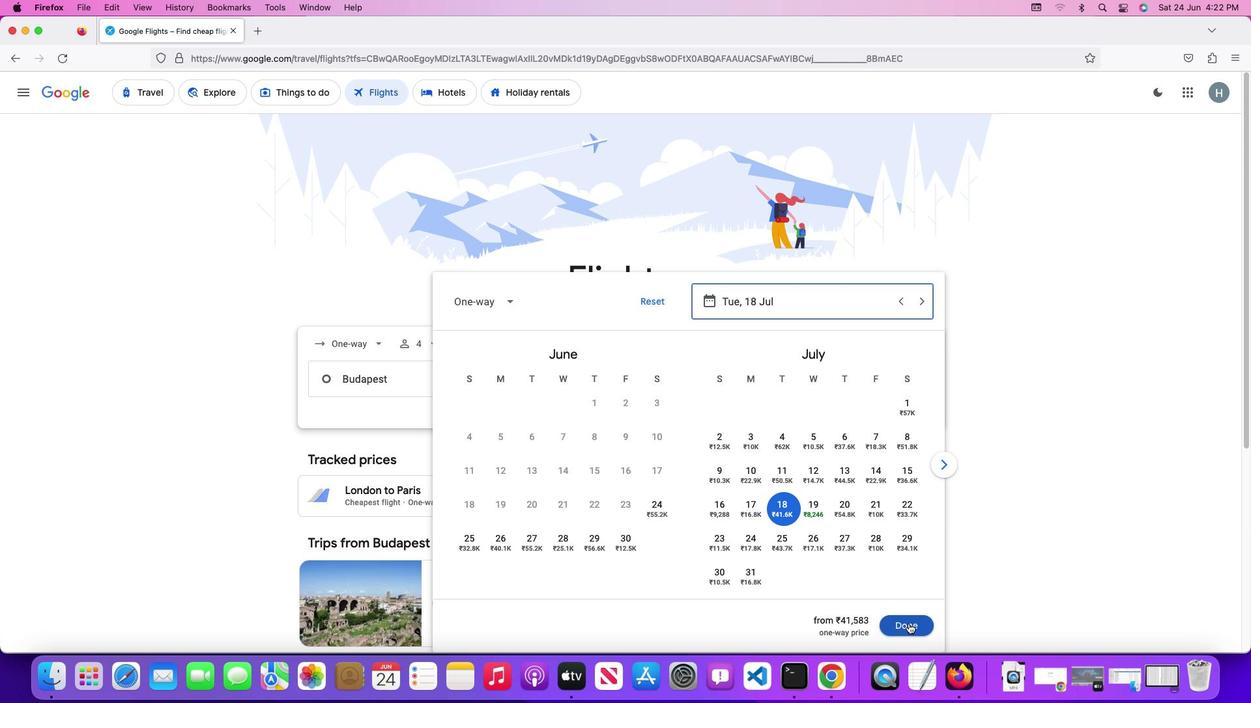 
Action: Mouse pressed left at (908, 624)
Screenshot: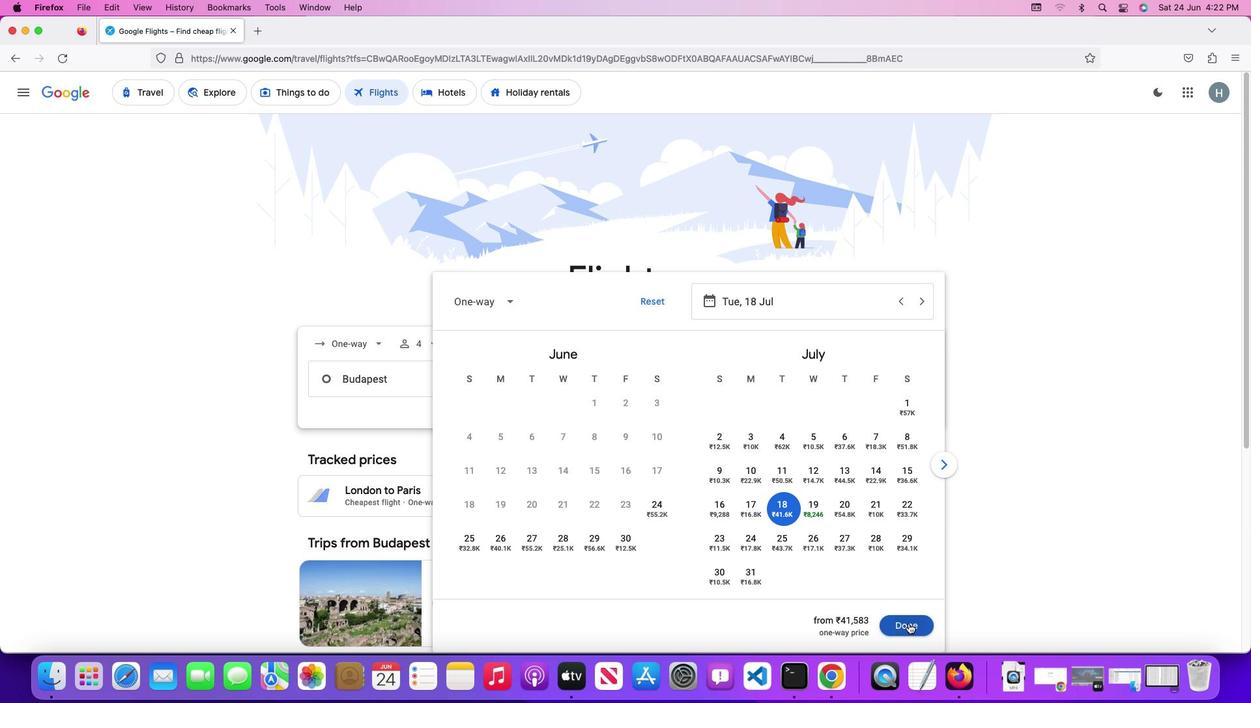 
Action: Mouse moved to (629, 430)
Screenshot: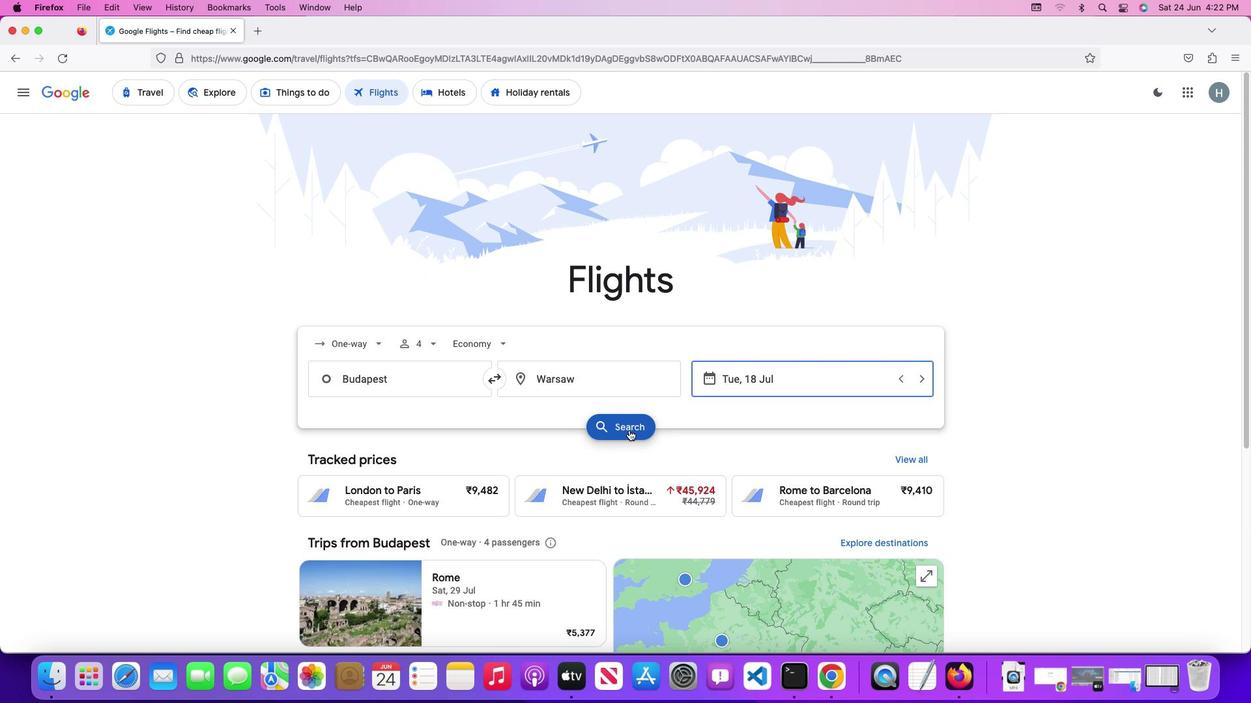 
Action: Mouse pressed left at (629, 430)
Screenshot: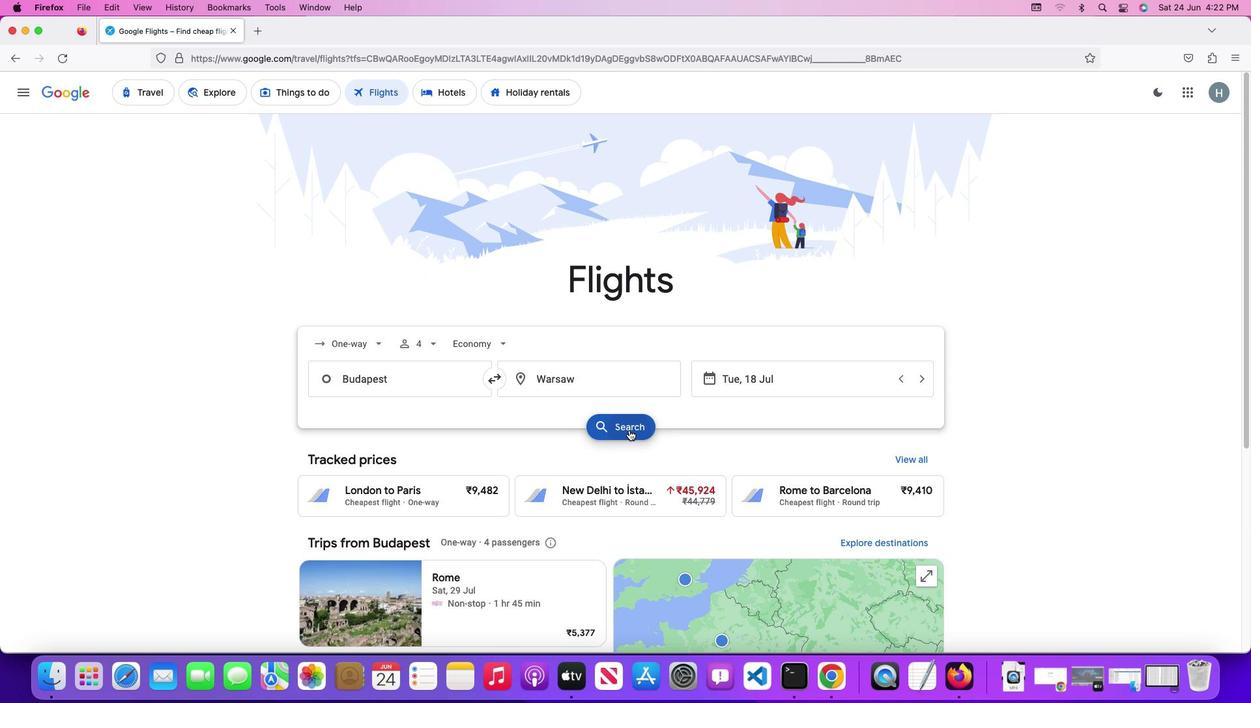 
Action: Mouse moved to (972, 297)
Screenshot: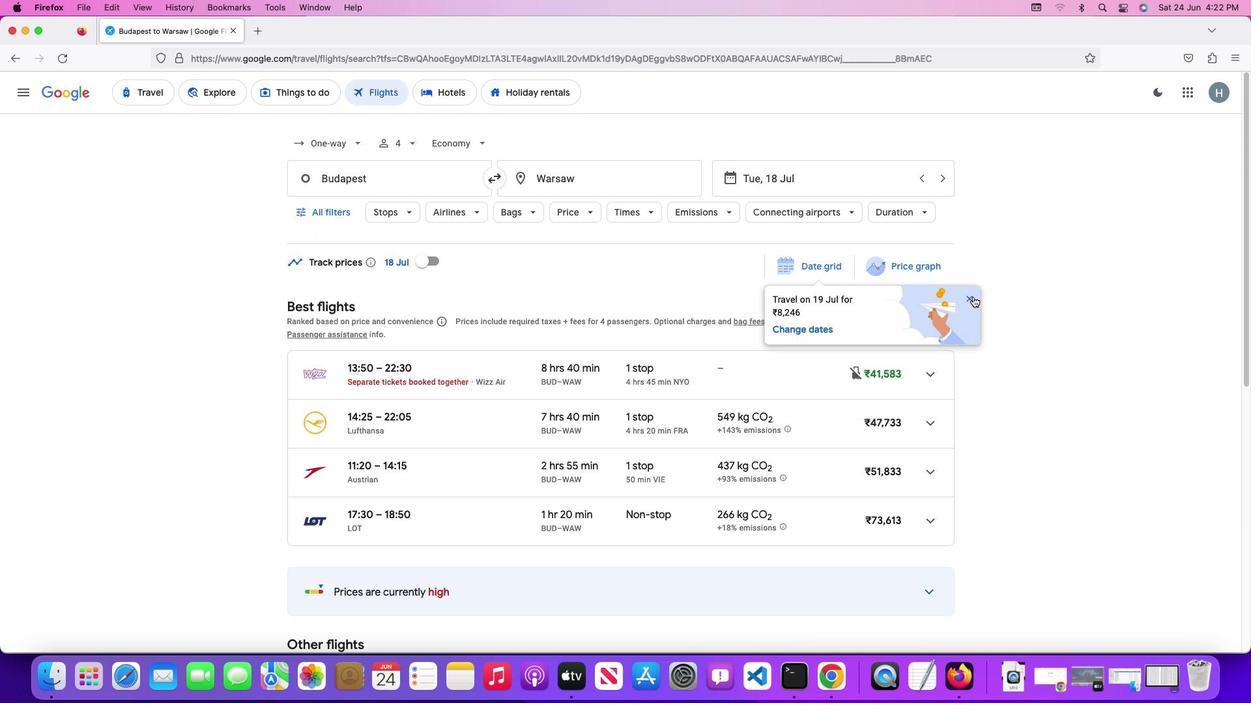 
Action: Mouse pressed left at (972, 297)
Screenshot: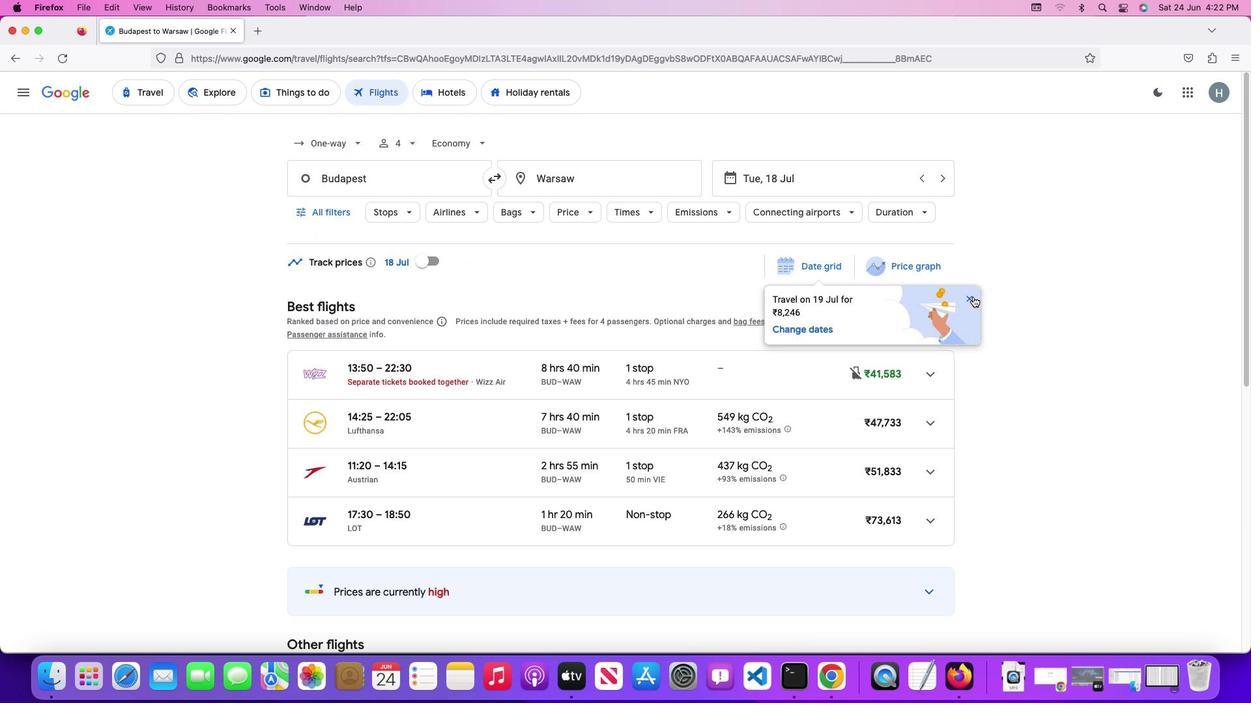 
Action: Mouse moved to (933, 316)
Screenshot: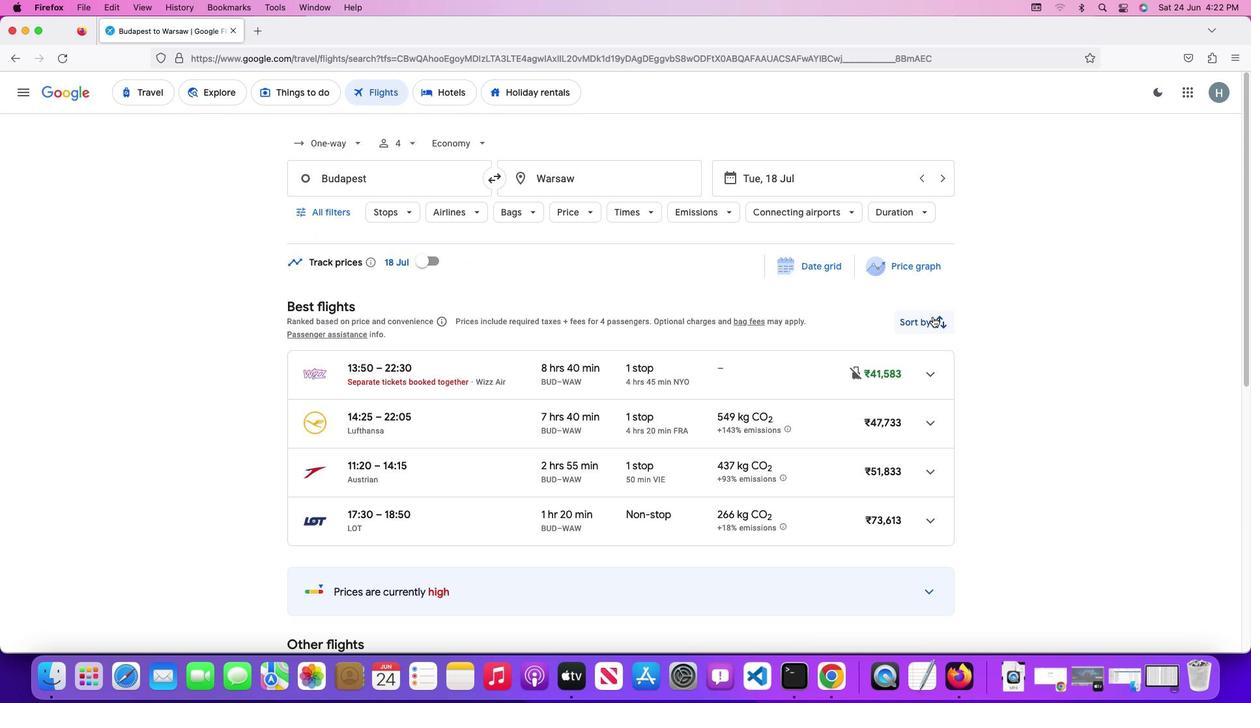 
Action: Mouse pressed left at (933, 316)
Screenshot: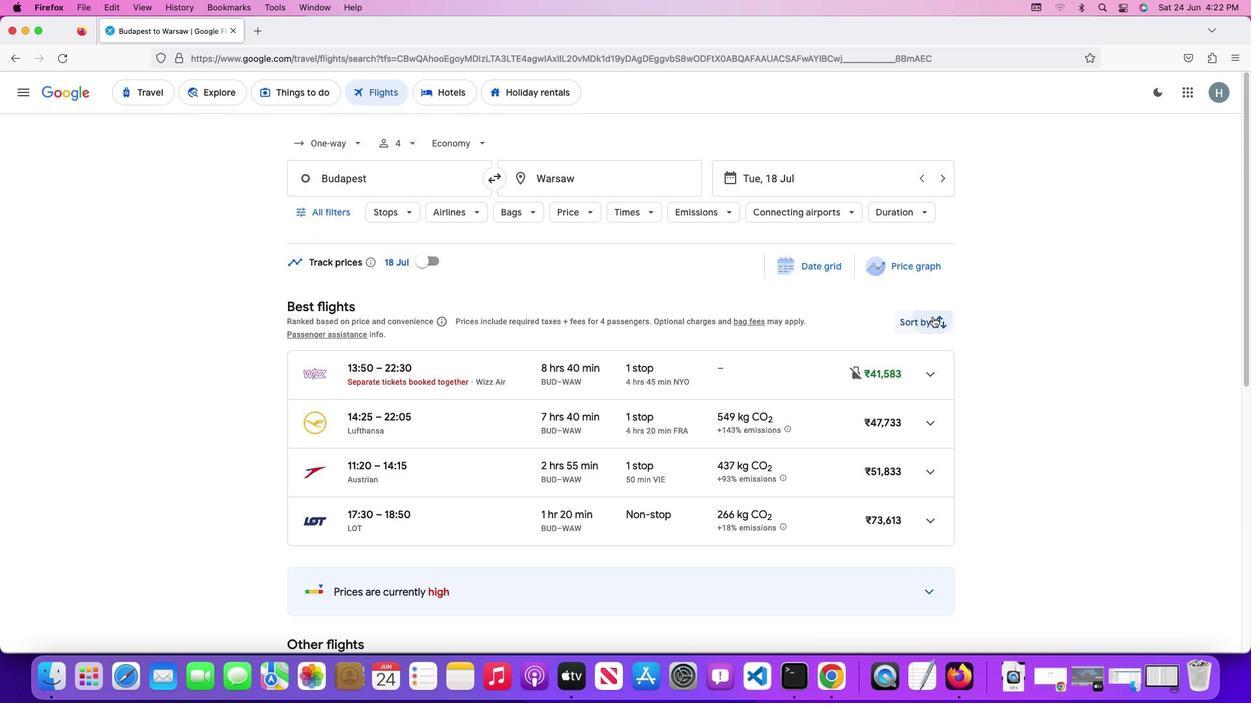 
Action: Mouse moved to (901, 381)
Screenshot: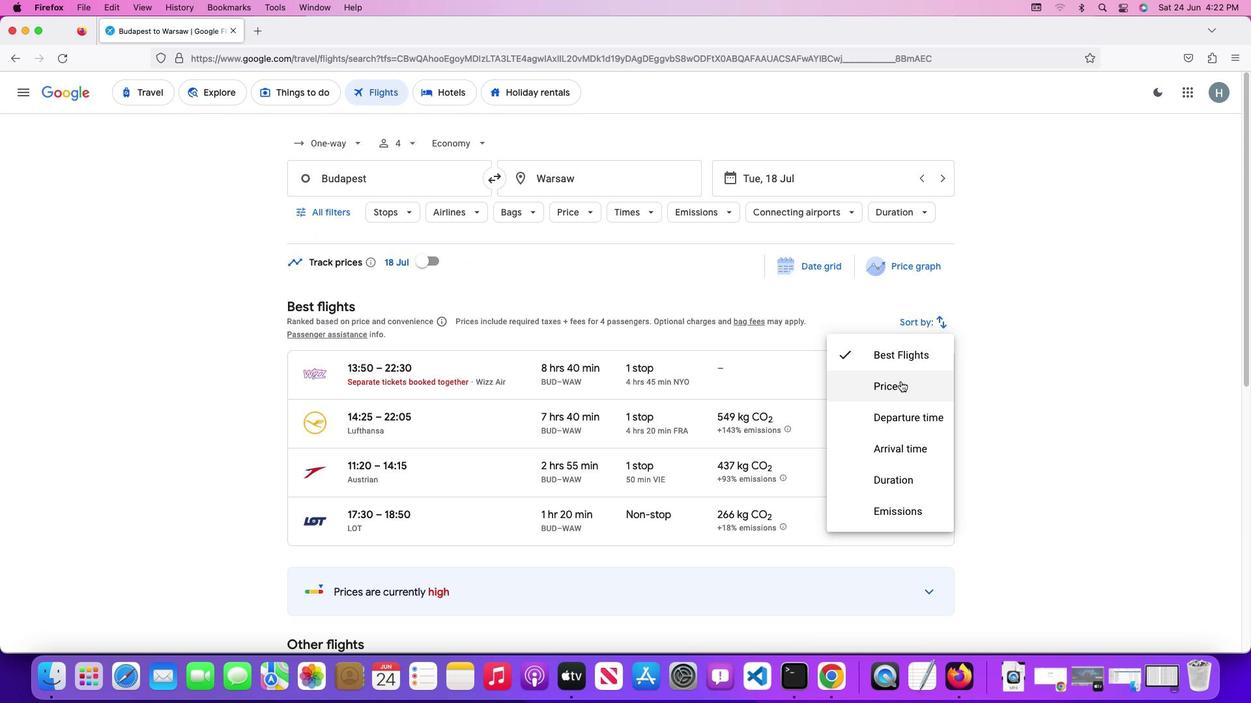 
Action: Mouse pressed left at (901, 381)
Screenshot: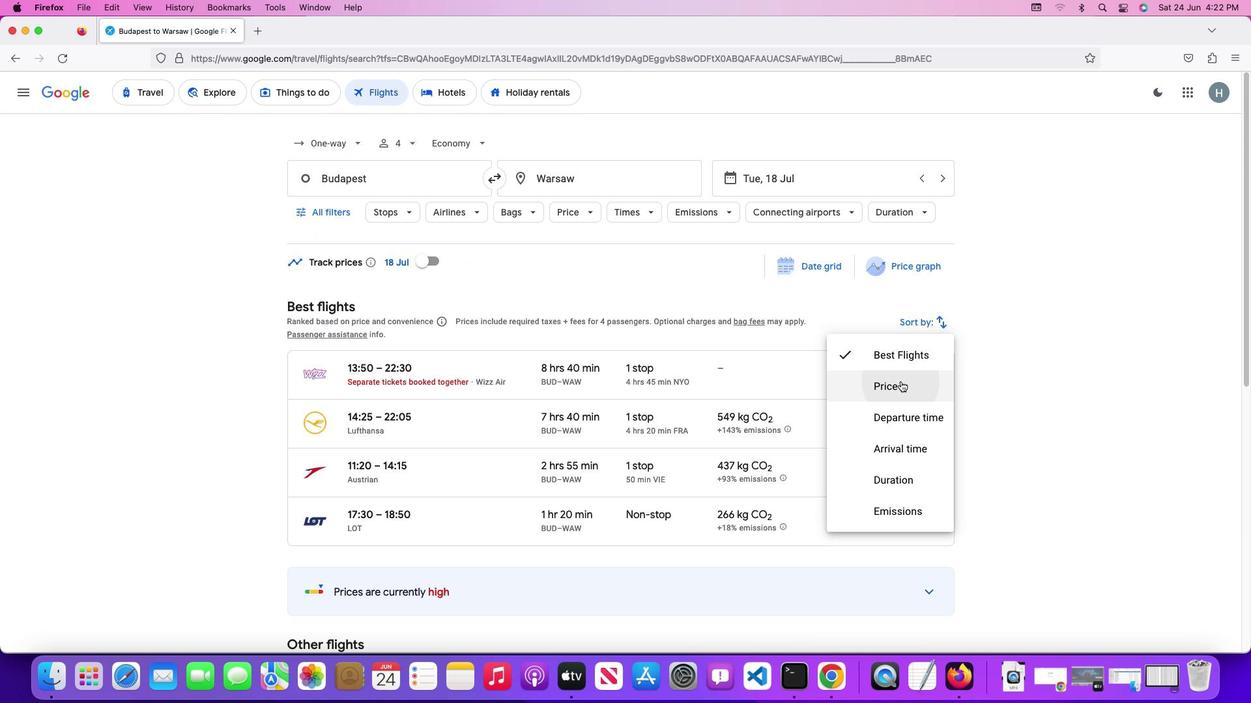 
Action: Mouse moved to (763, 457)
Screenshot: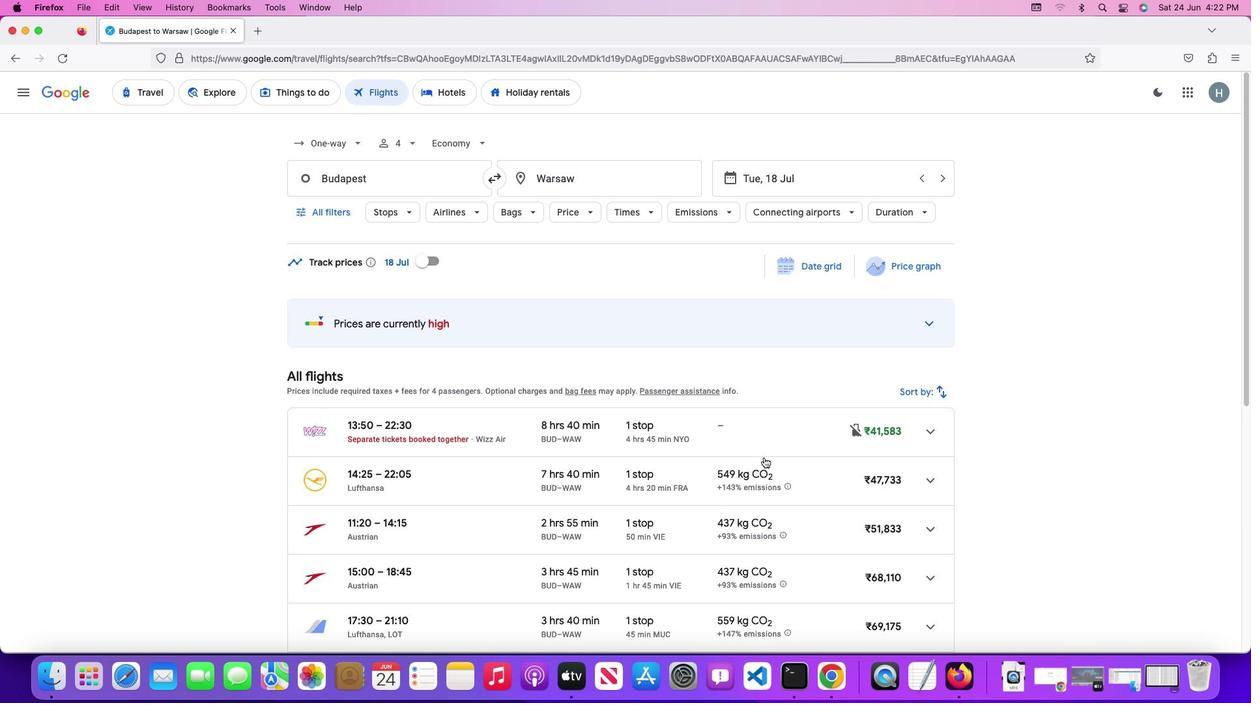 
Action: Mouse scrolled (763, 457) with delta (0, 0)
Screenshot: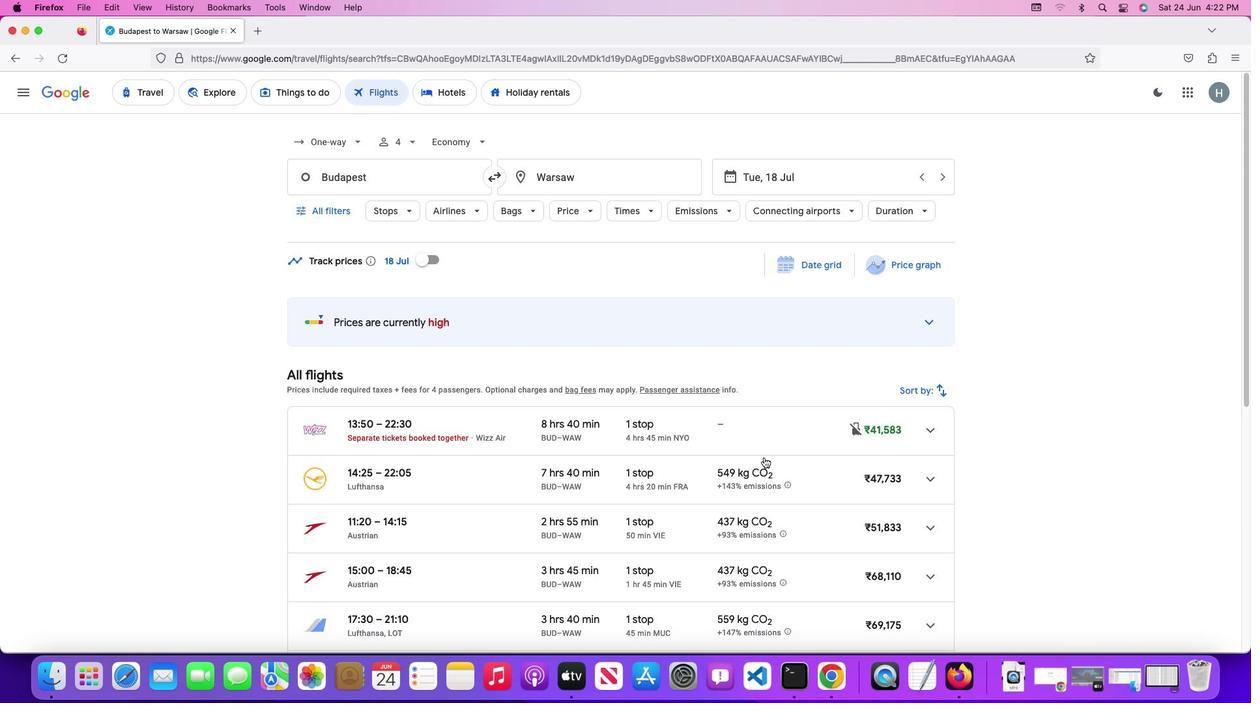 
Action: Mouse scrolled (763, 457) with delta (0, 0)
Screenshot: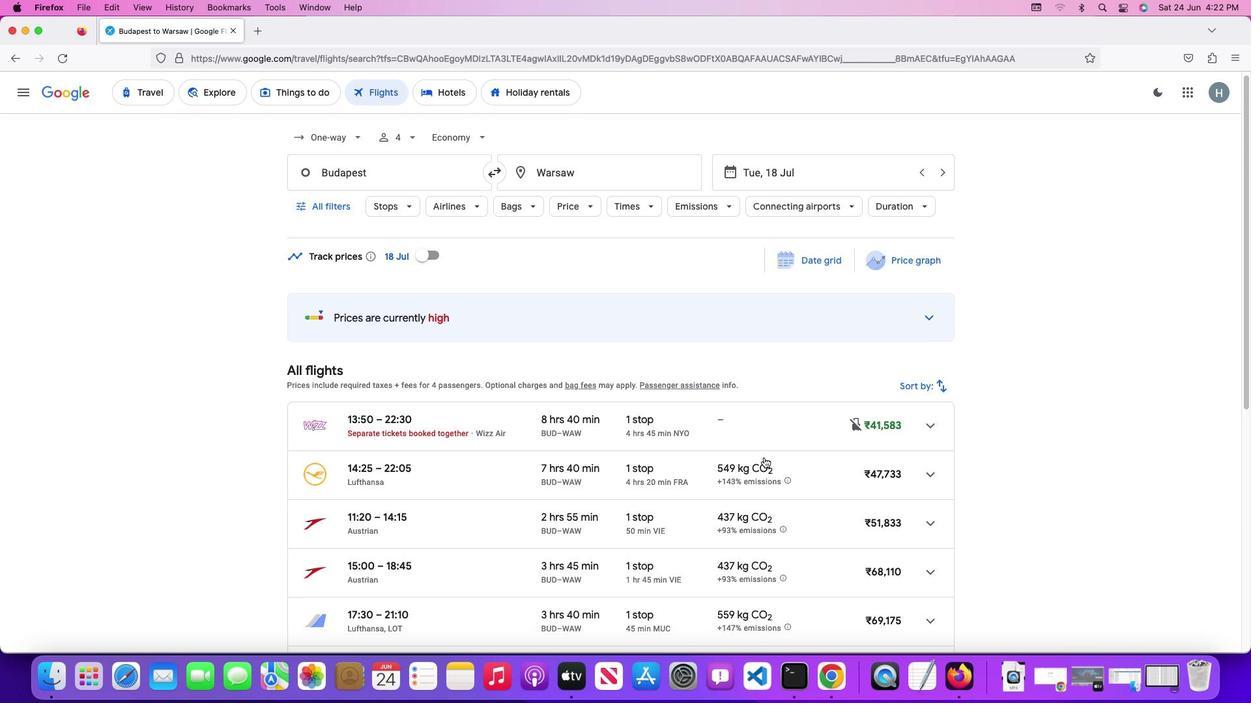 
Action: Mouse scrolled (763, 457) with delta (0, -1)
Screenshot: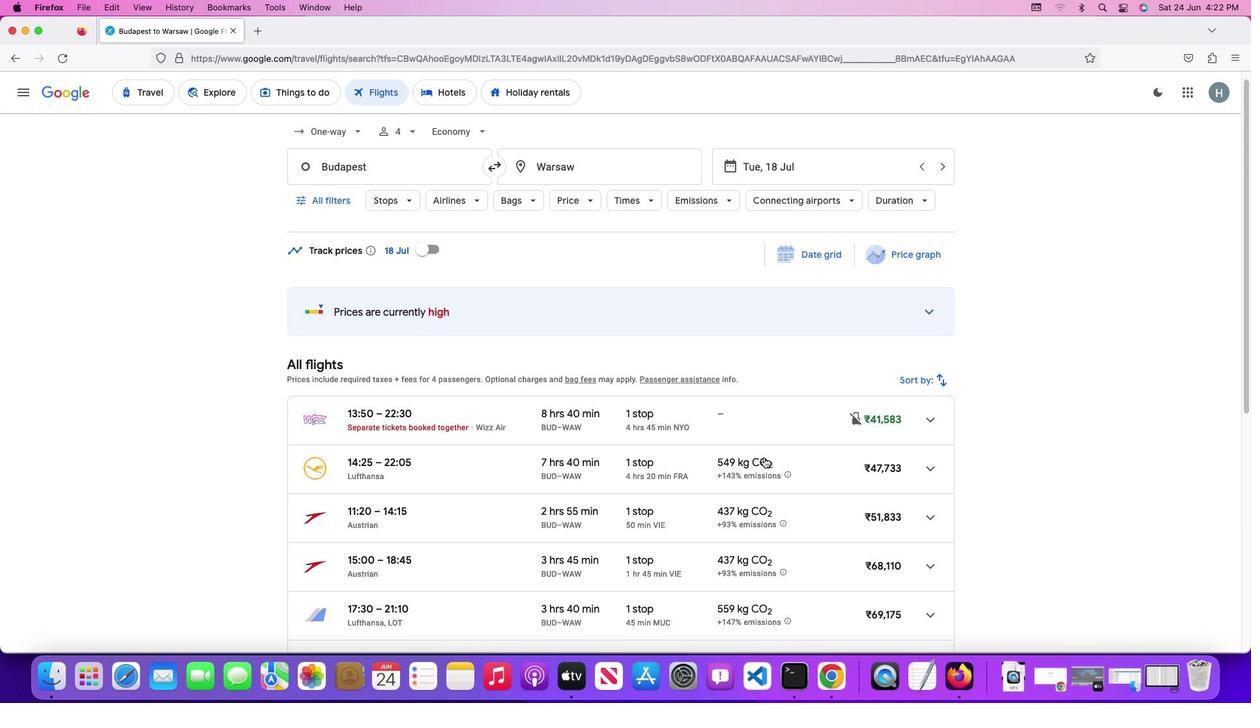 
Action: Mouse scrolled (763, 457) with delta (0, -1)
Screenshot: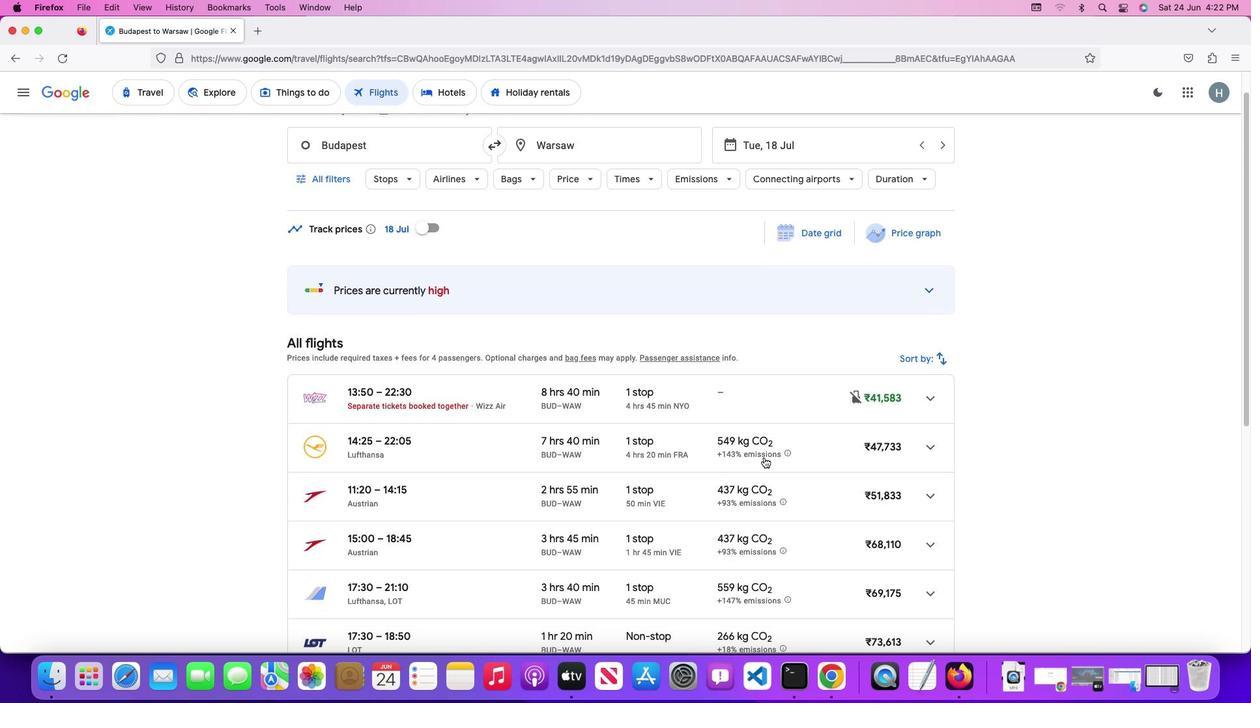
Action: Mouse scrolled (763, 457) with delta (0, 0)
Screenshot: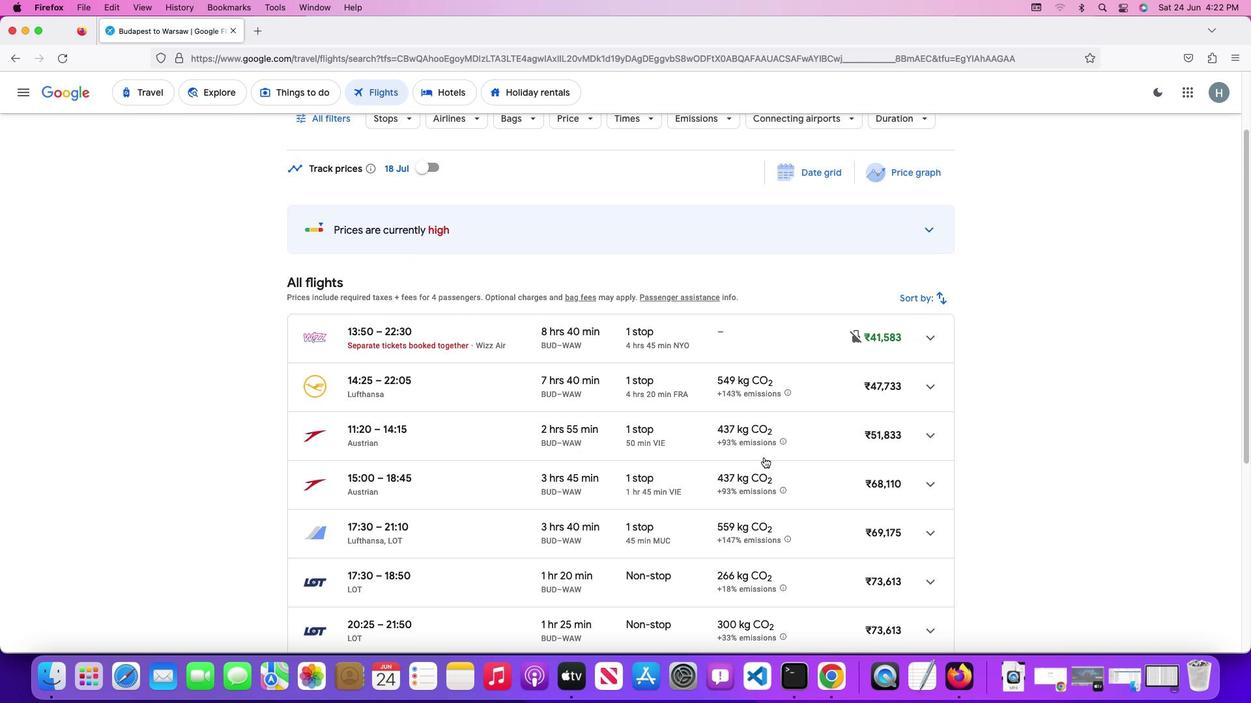 
Action: Mouse scrolled (763, 457) with delta (0, 0)
Screenshot: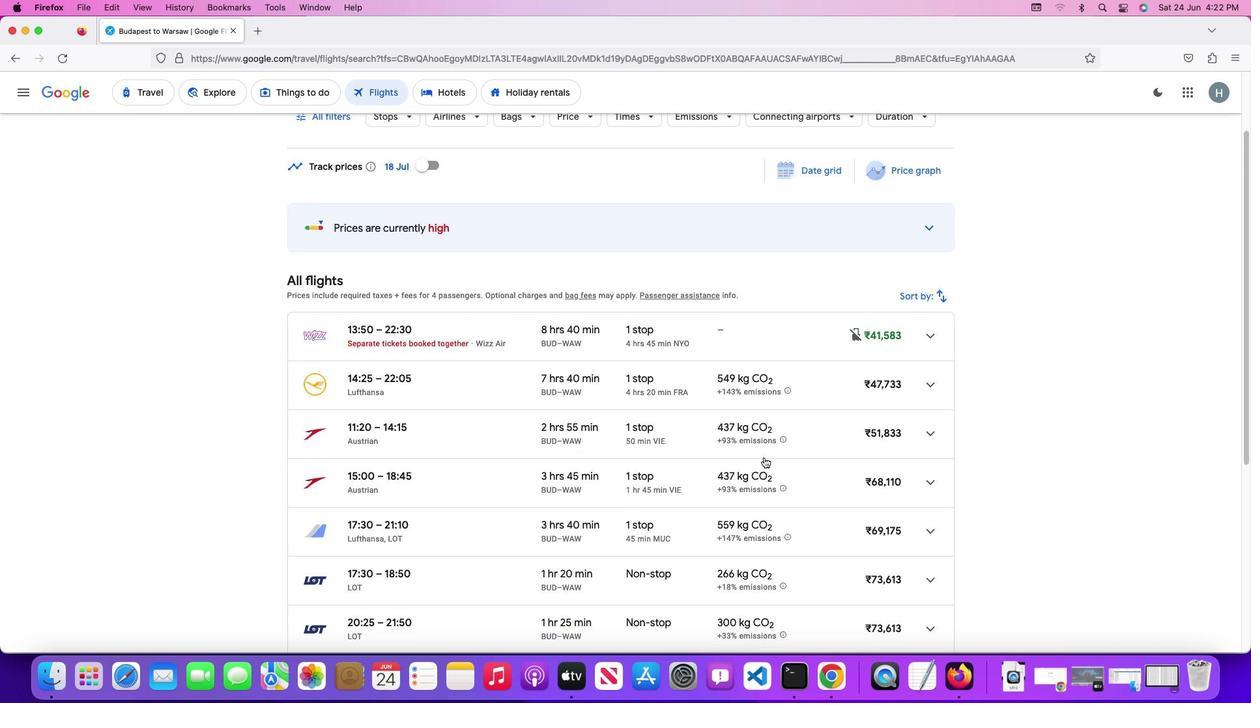 
Action: Mouse scrolled (763, 457) with delta (0, -1)
Screenshot: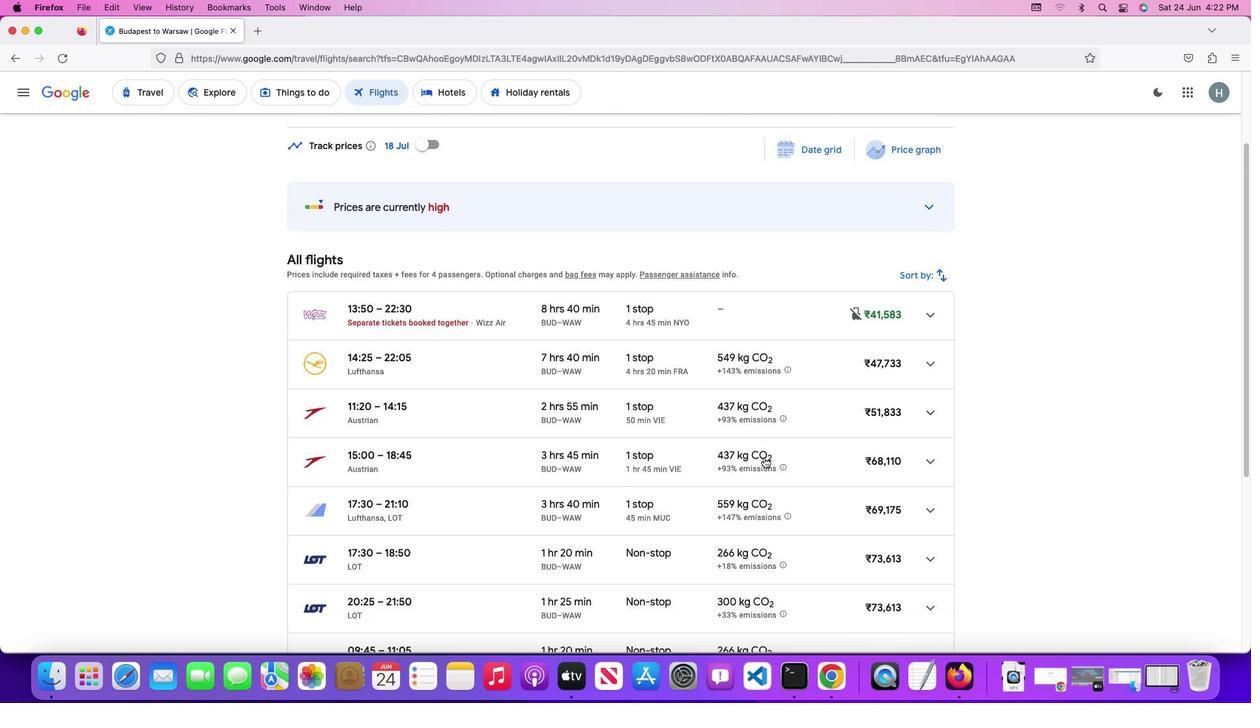 
Action: Mouse scrolled (763, 457) with delta (0, 0)
Screenshot: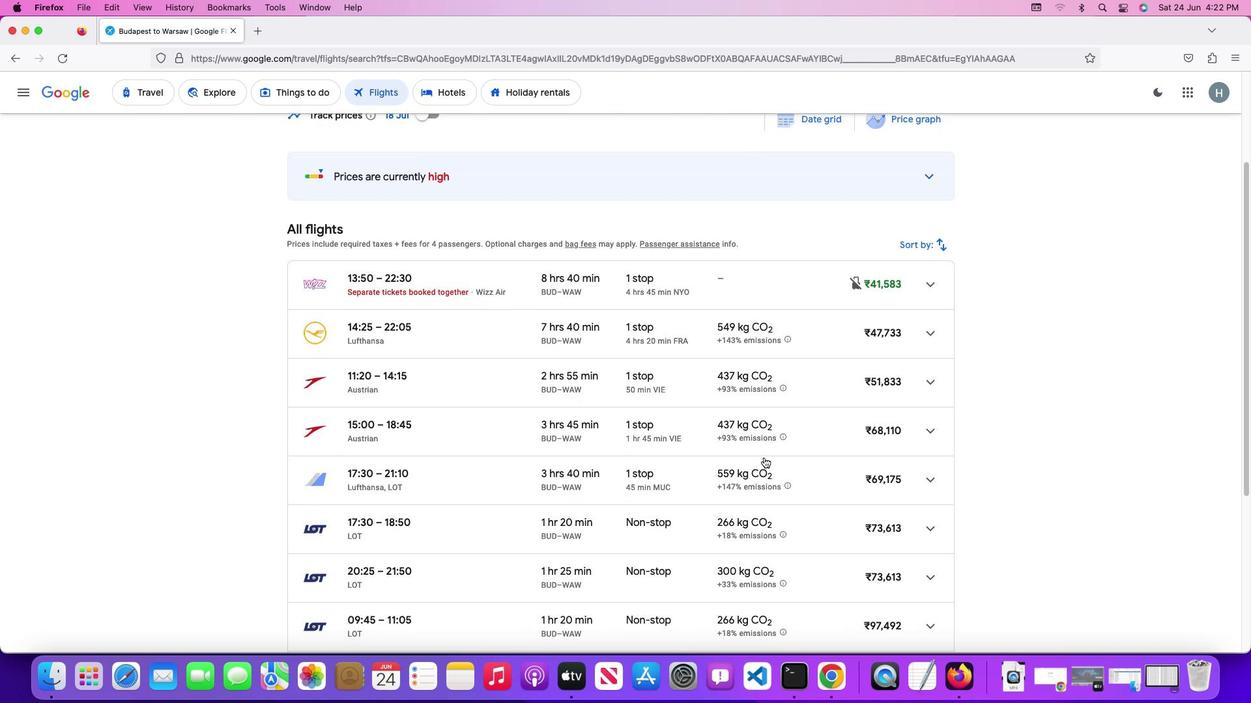 
Action: Mouse scrolled (763, 457) with delta (0, 0)
Screenshot: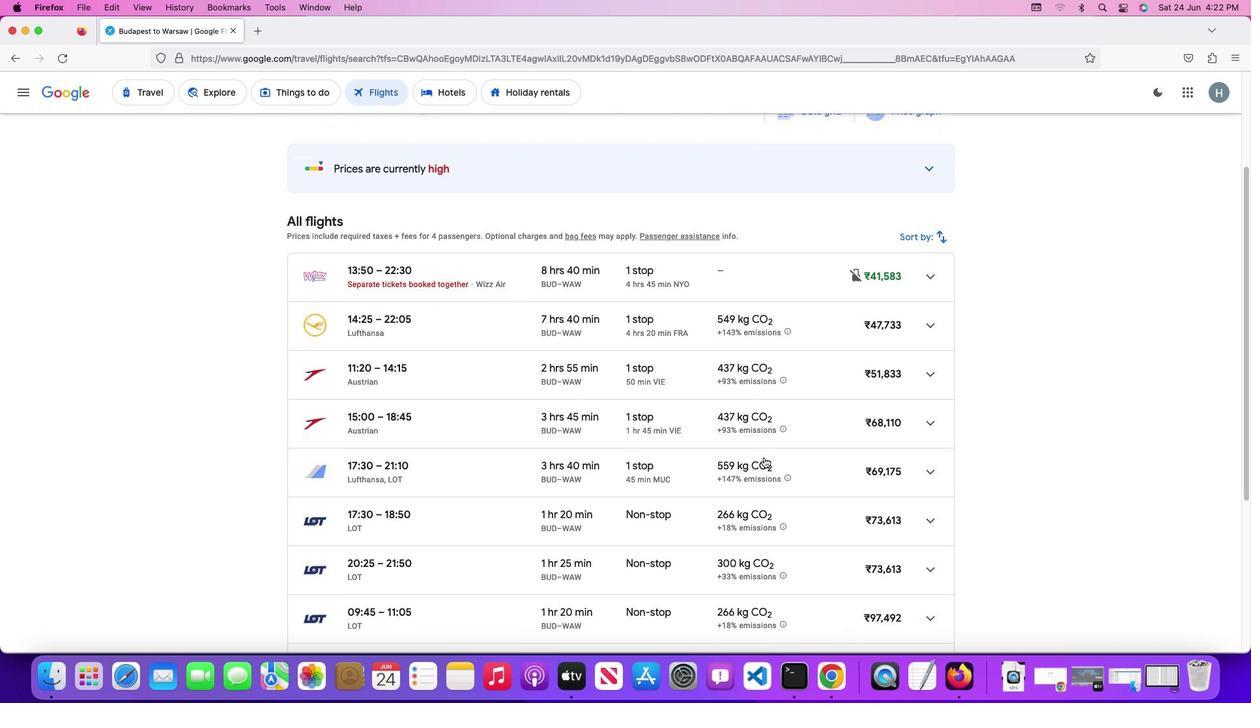 
Action: Mouse scrolled (763, 457) with delta (0, -1)
Screenshot: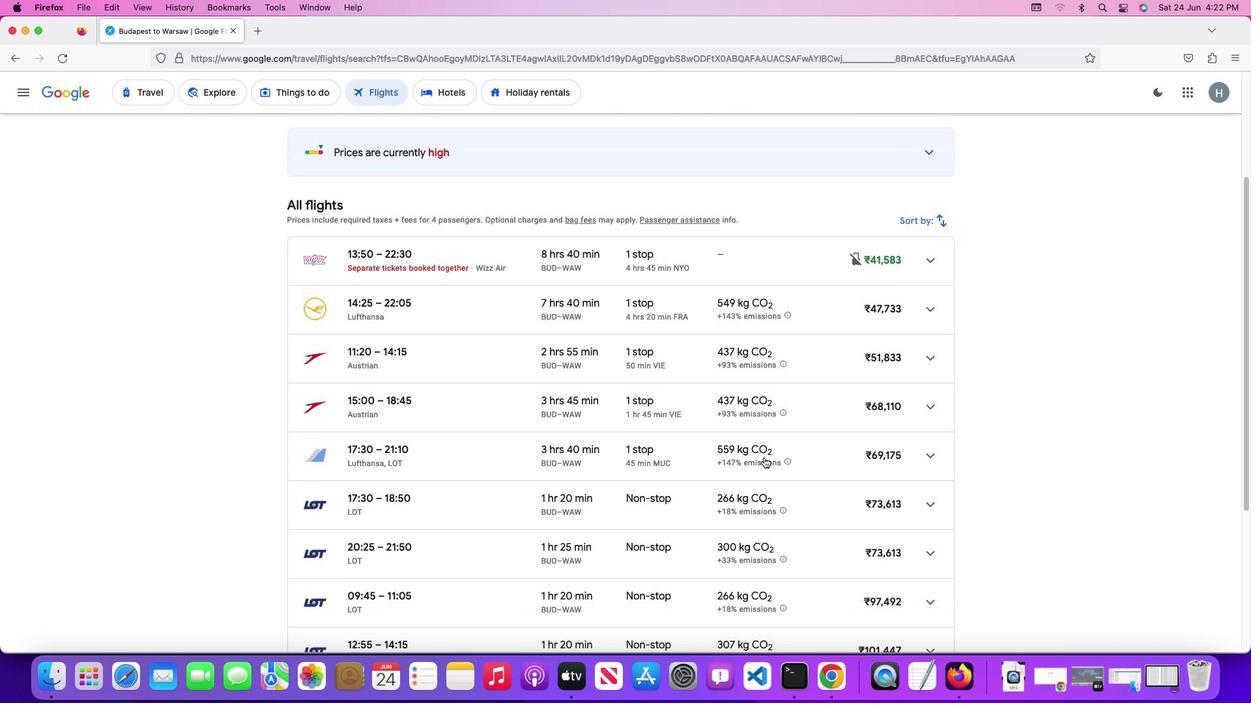 
